 Task: Look for space in Kuang, Malaysia from 8th June, 2023 to 16th June, 2023 for 2 adults in price range Rs.10000 to Rs.15000. Place can be entire place with 1  bedroom having 1 bed and 1 bathroom. Property type can be house, flat, guest house, hotel. Amenities needed are: wifi. Booking option can be shelf check-in. Required host language is English.
Action: Mouse moved to (511, 132)
Screenshot: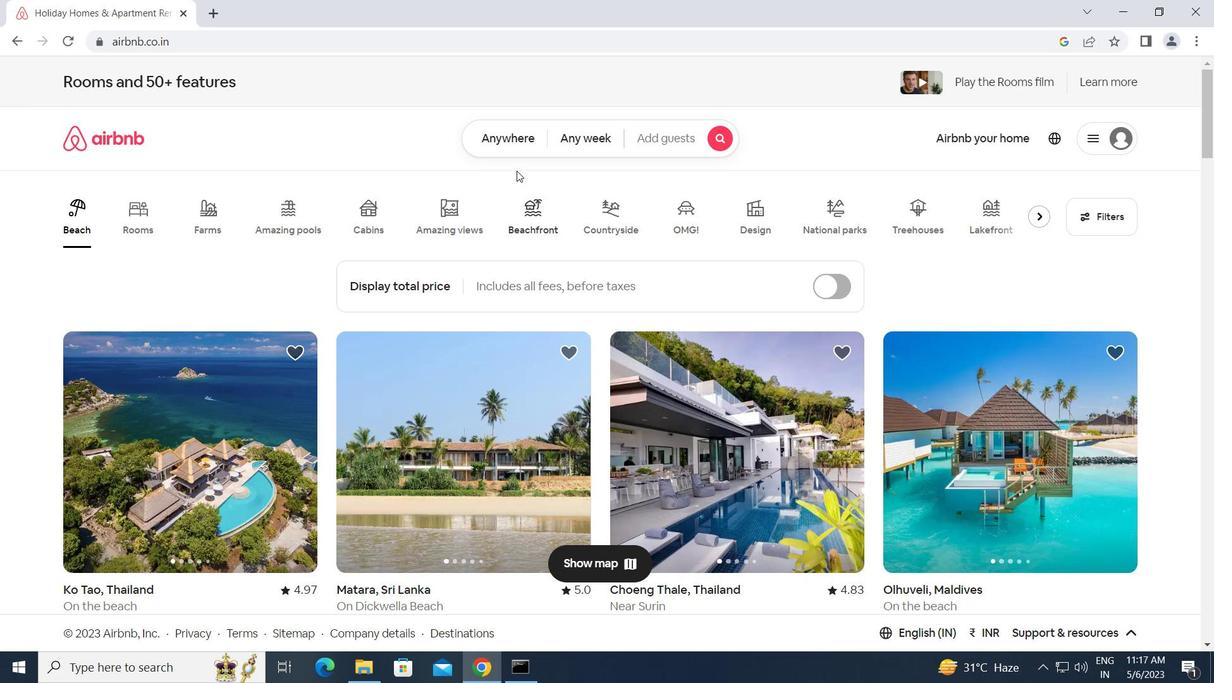 
Action: Mouse pressed left at (511, 132)
Screenshot: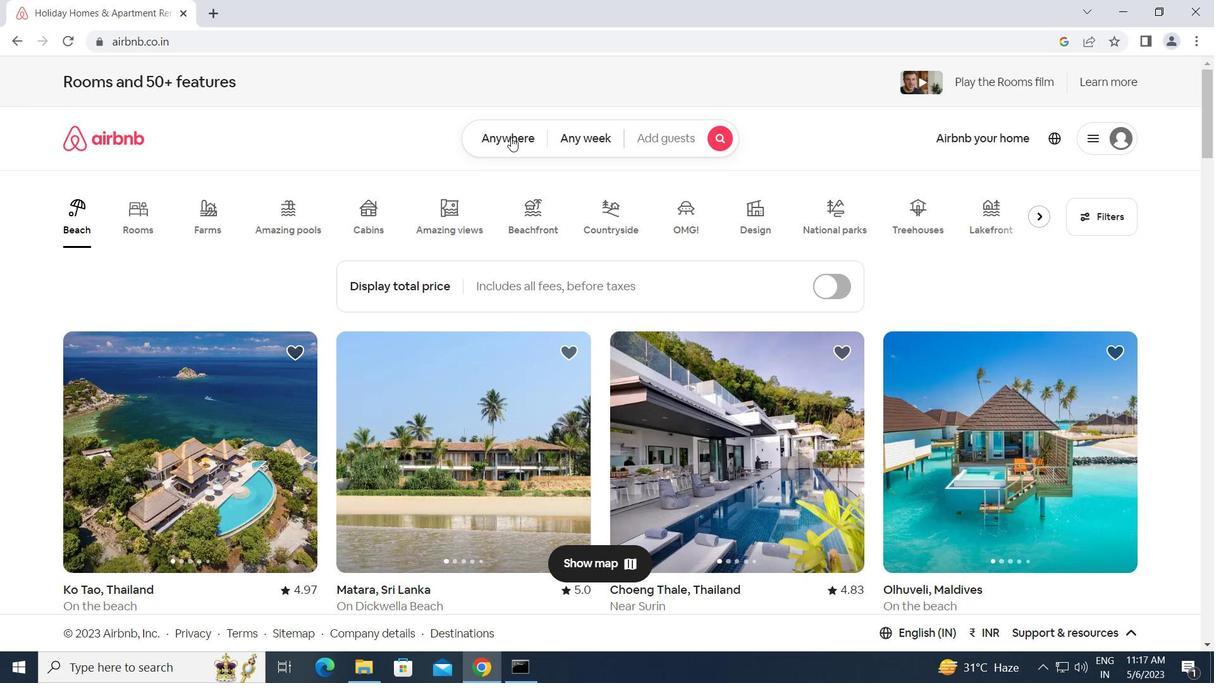
Action: Mouse moved to (432, 188)
Screenshot: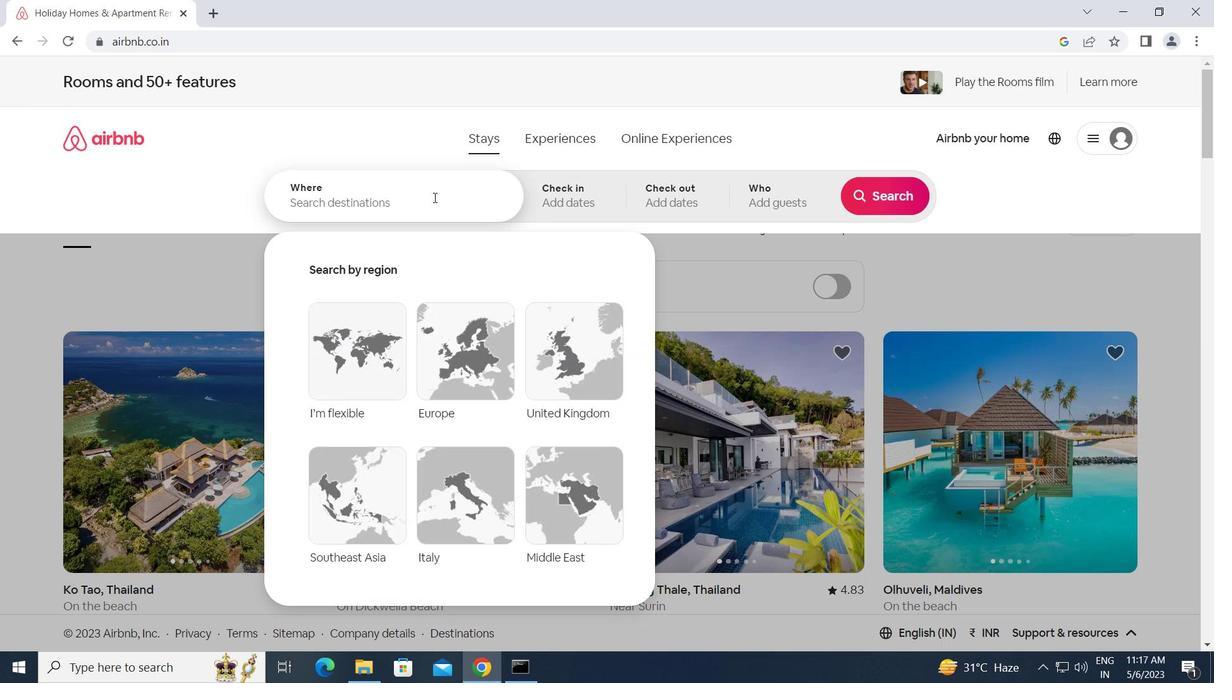
Action: Mouse pressed left at (432, 188)
Screenshot: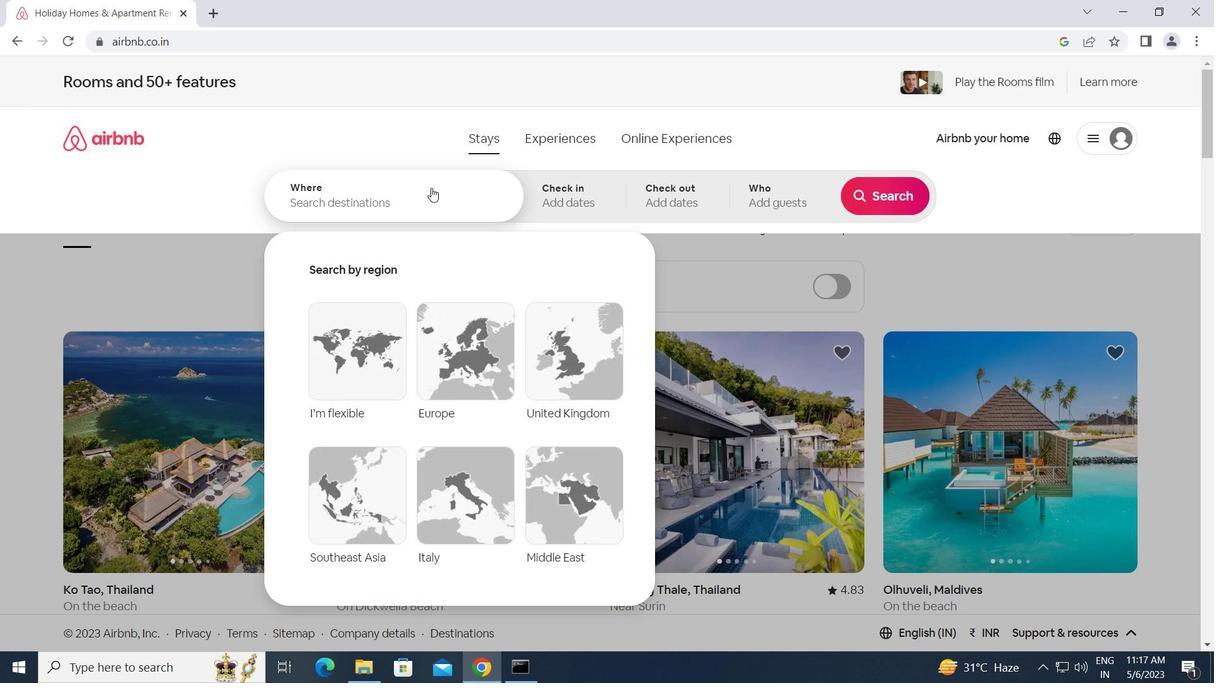 
Action: Key pressed k<Key.caps_lock>uang,<Key.space><Key.caps_lock>m<Key.caps_lock>alaysia<Key.enter>
Screenshot: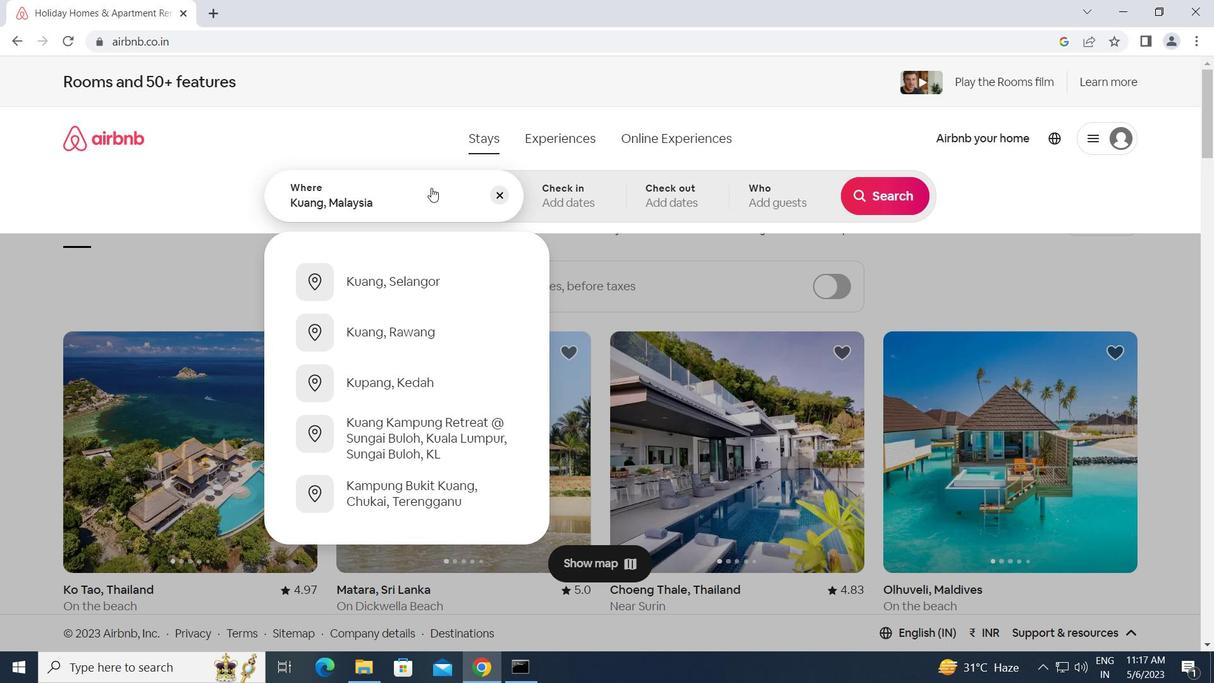 
Action: Mouse moved to (792, 425)
Screenshot: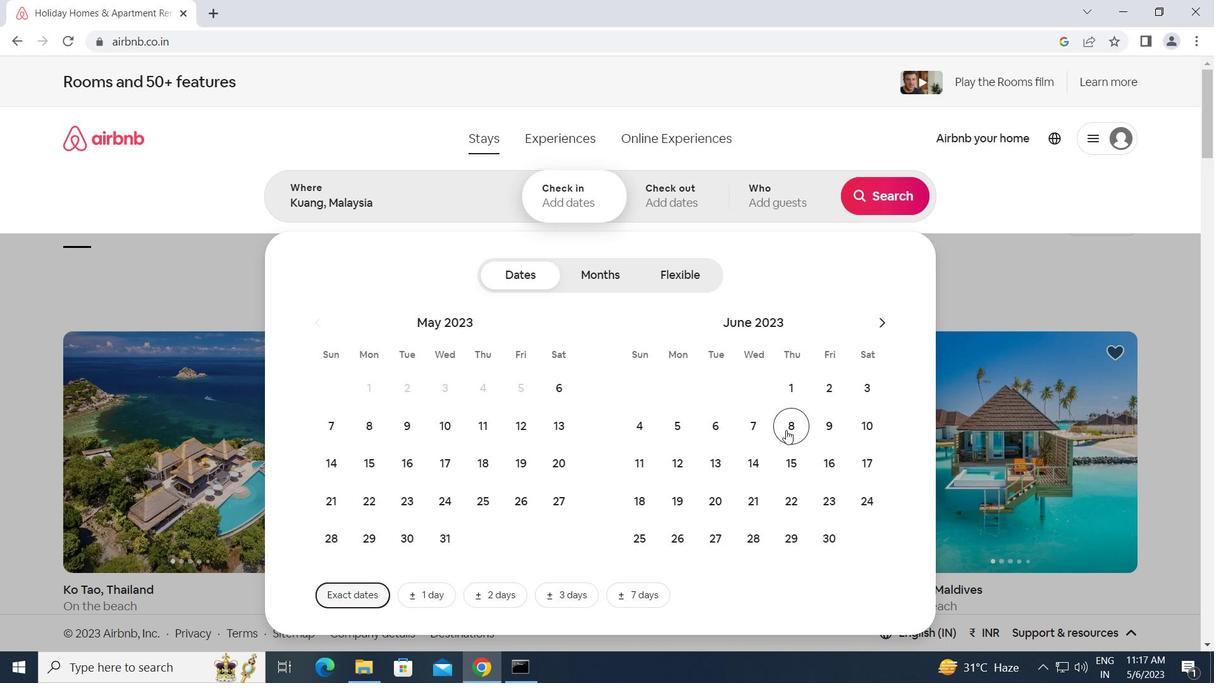 
Action: Mouse pressed left at (792, 425)
Screenshot: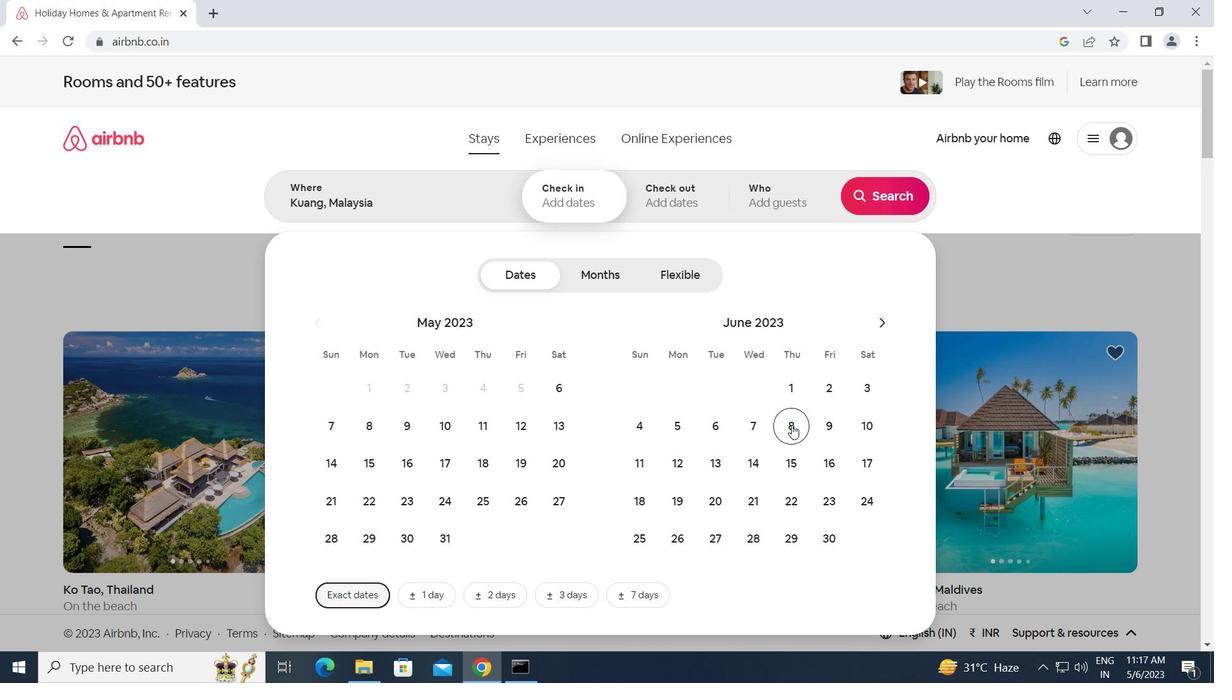 
Action: Mouse moved to (827, 463)
Screenshot: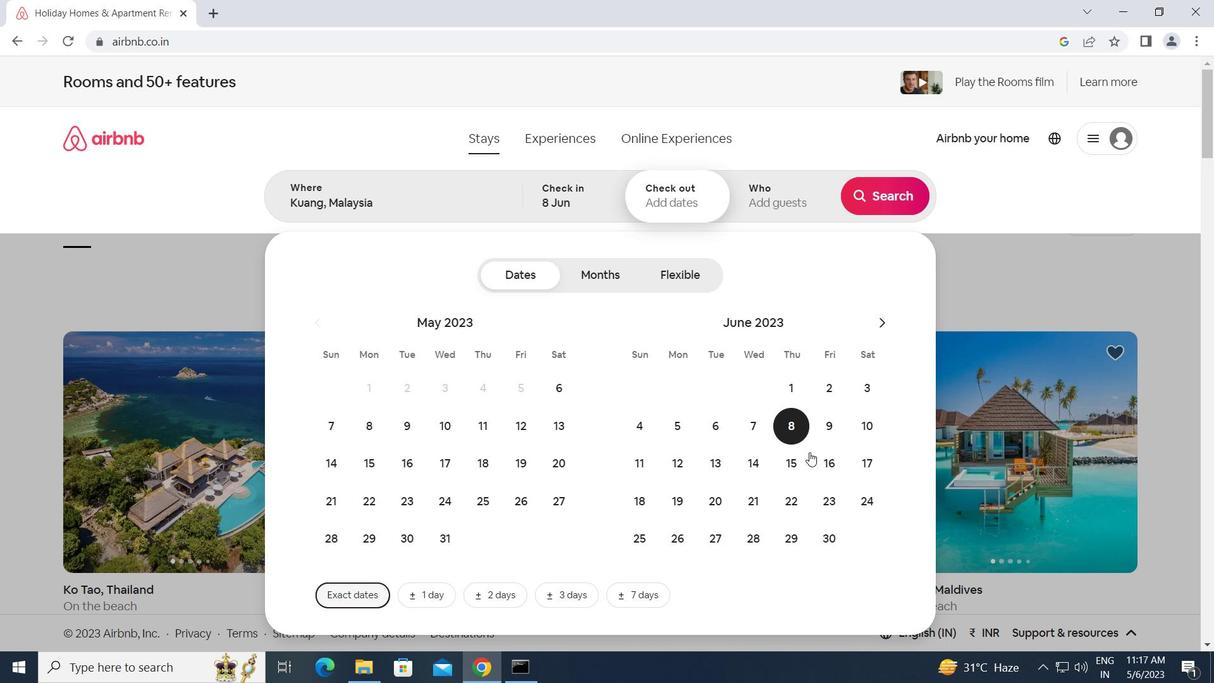 
Action: Mouse pressed left at (827, 463)
Screenshot: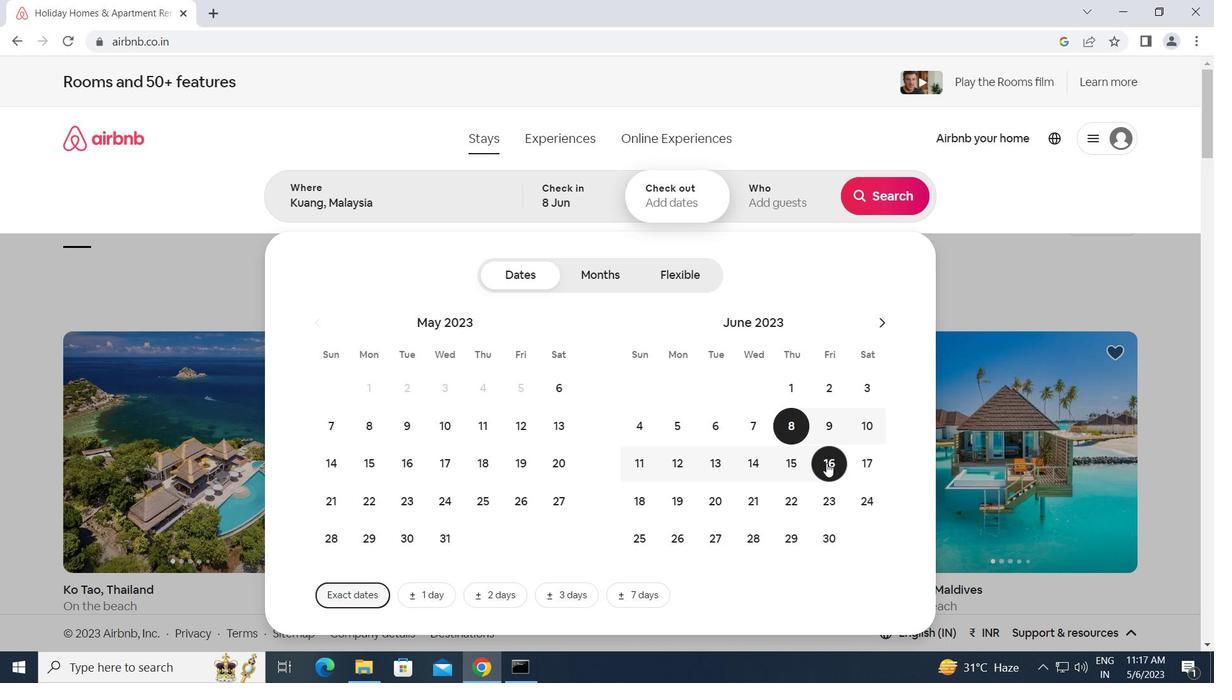 
Action: Mouse moved to (754, 199)
Screenshot: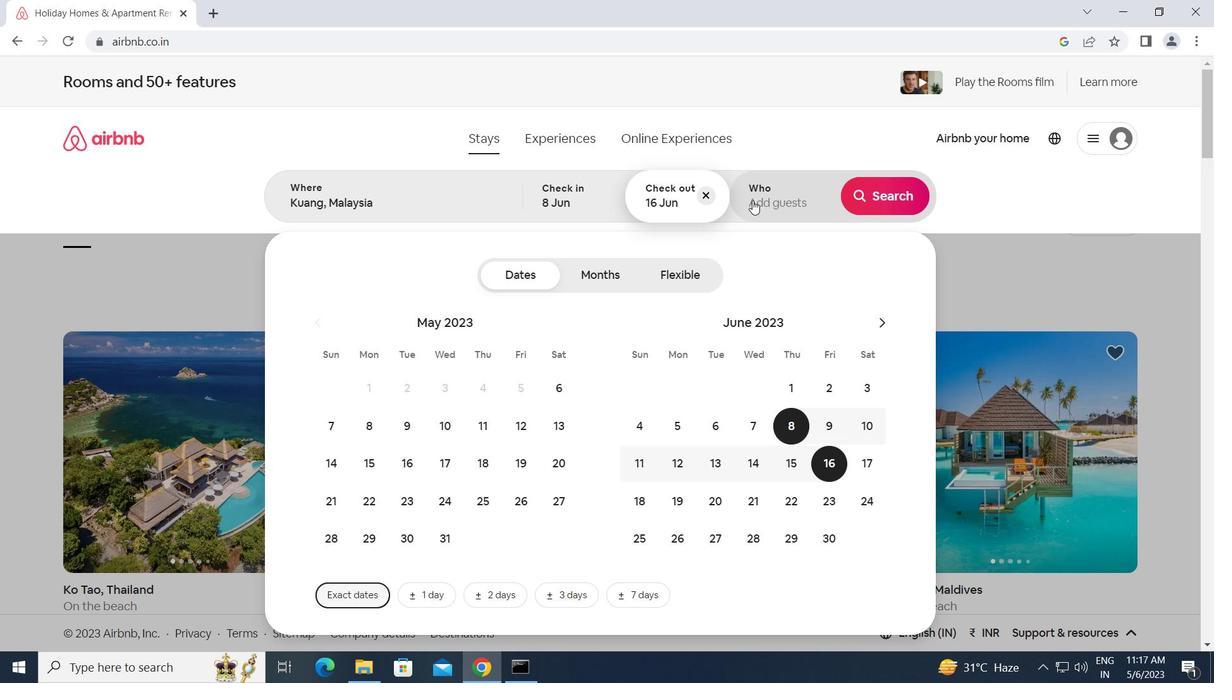 
Action: Mouse pressed left at (754, 199)
Screenshot: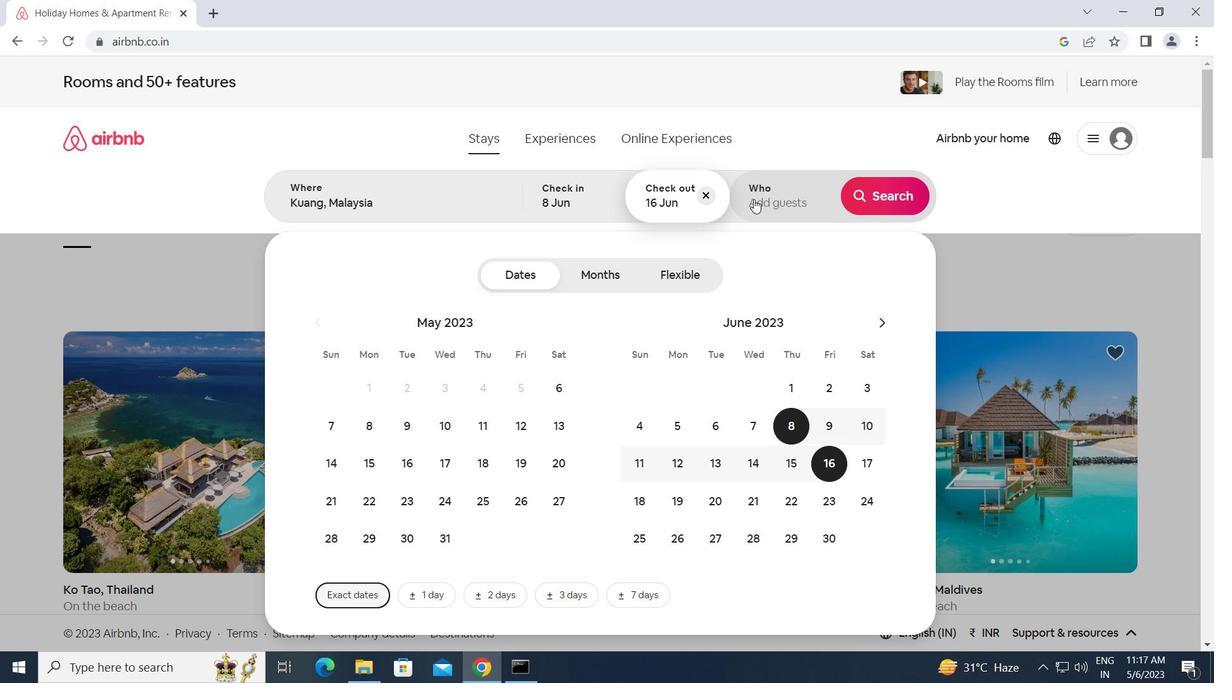 
Action: Mouse moved to (893, 277)
Screenshot: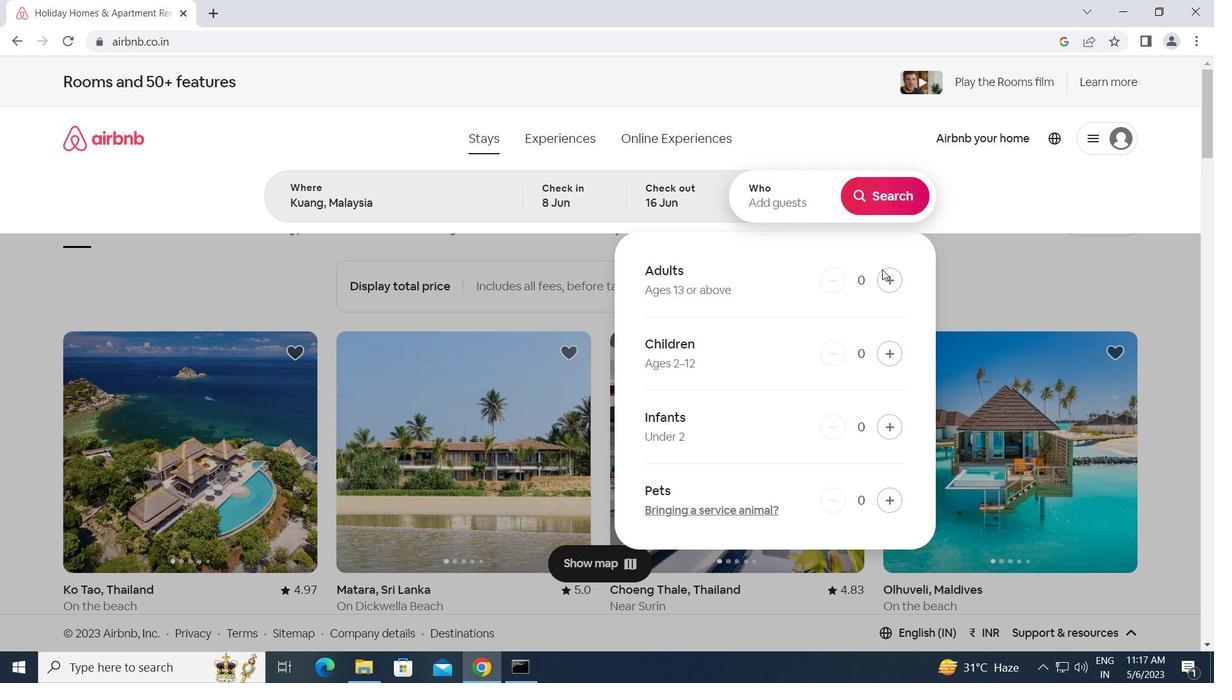 
Action: Mouse pressed left at (893, 277)
Screenshot: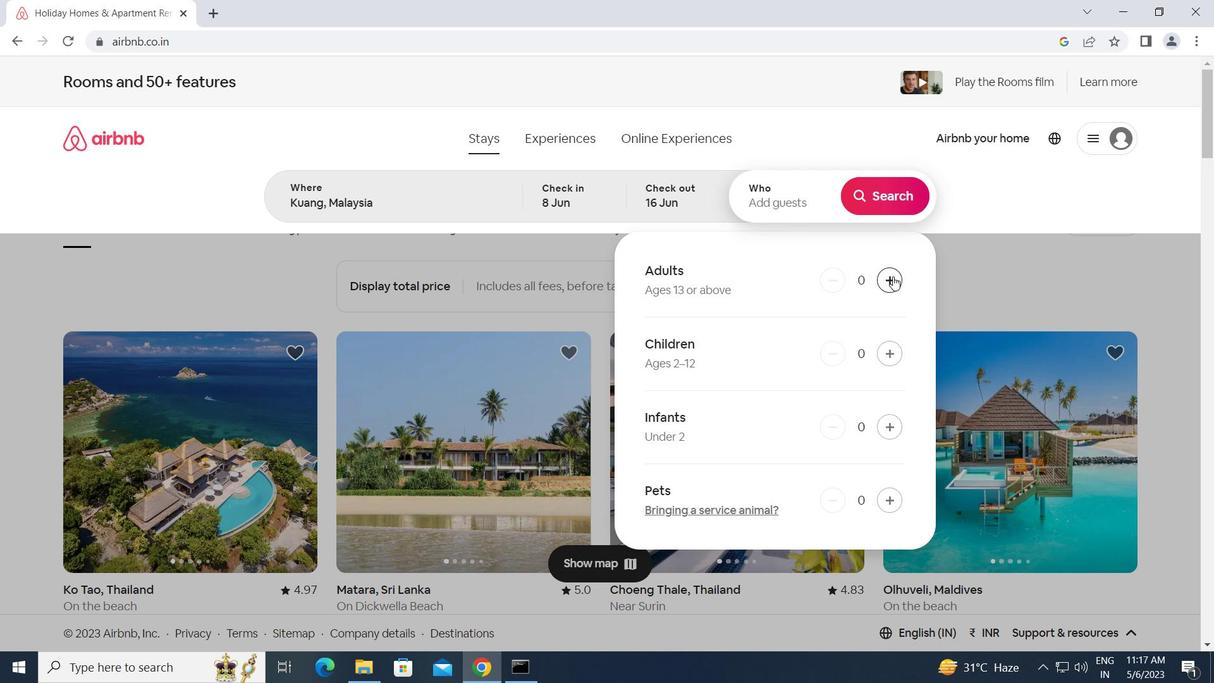 
Action: Mouse moved to (893, 277)
Screenshot: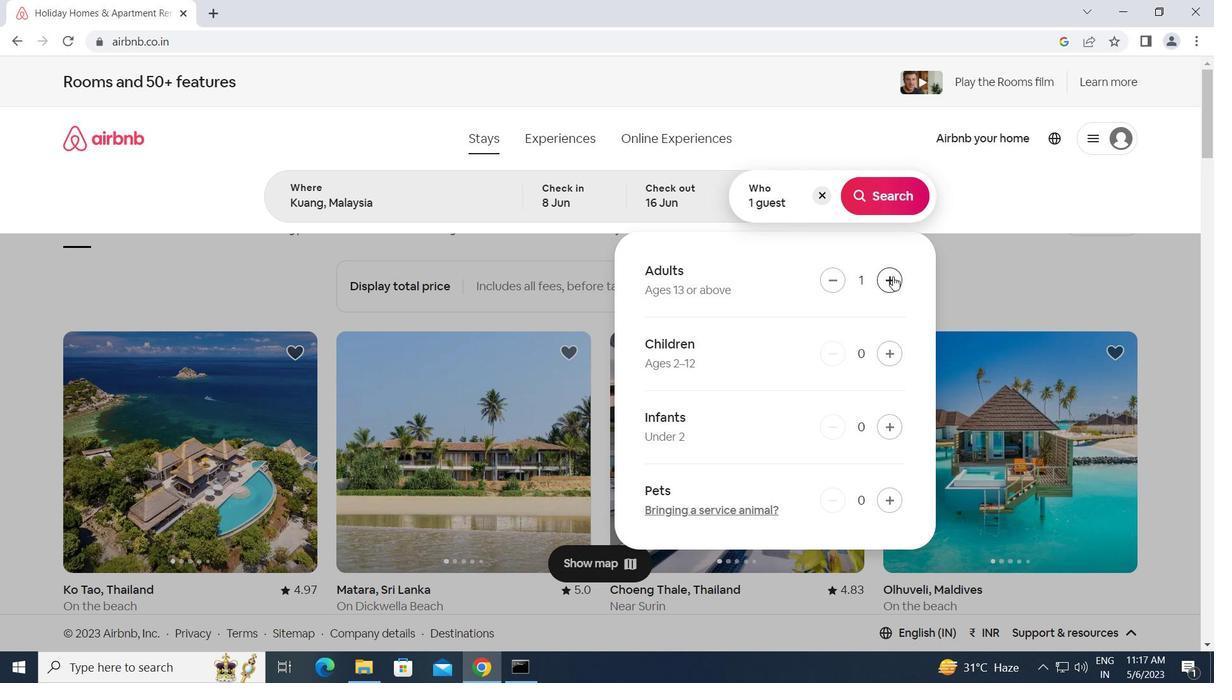 
Action: Mouse pressed left at (893, 277)
Screenshot: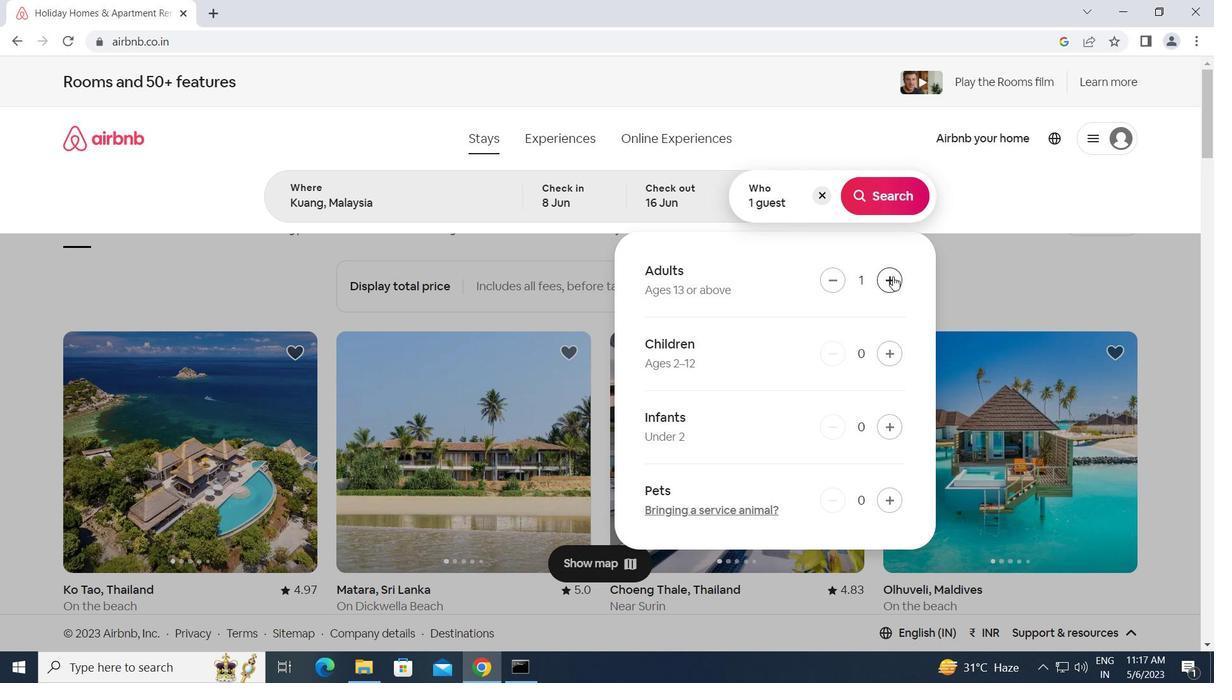
Action: Mouse moved to (881, 189)
Screenshot: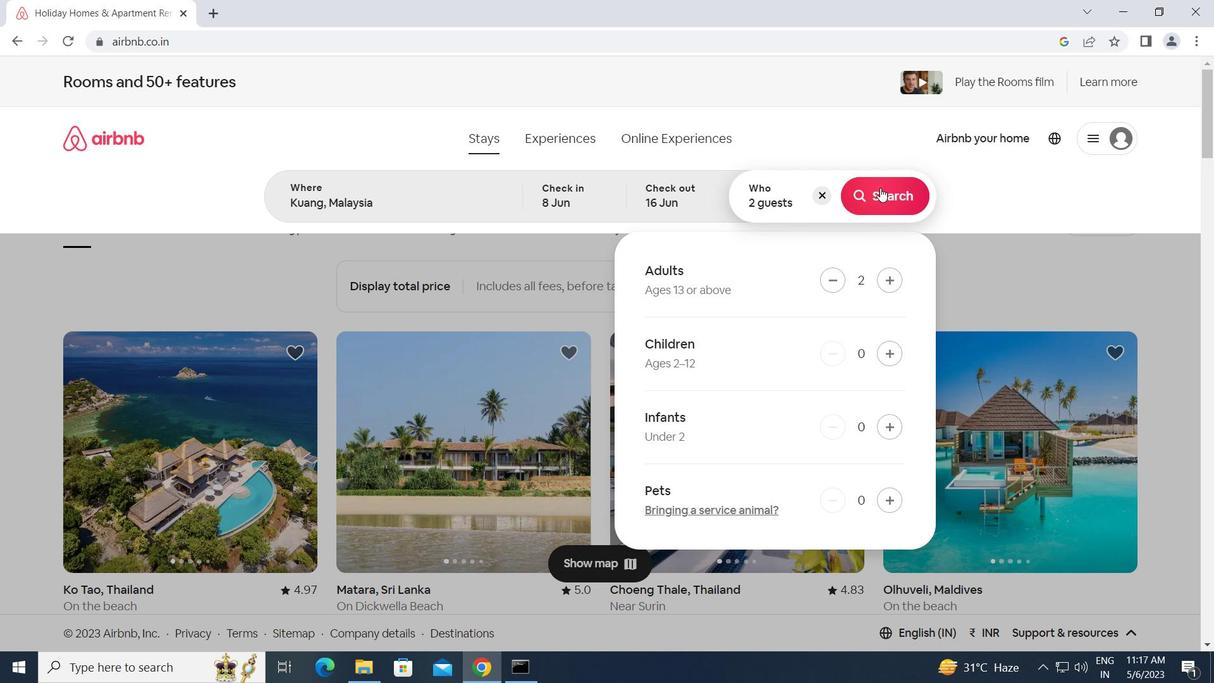 
Action: Mouse pressed left at (881, 189)
Screenshot: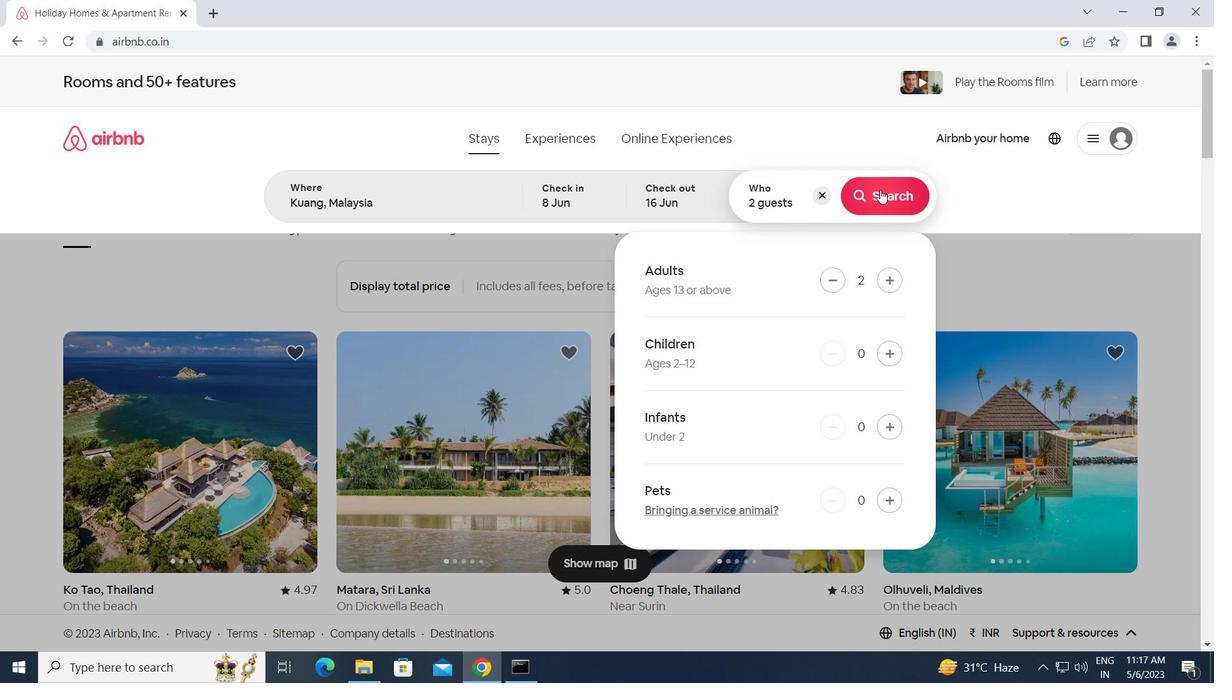 
Action: Mouse moved to (1161, 150)
Screenshot: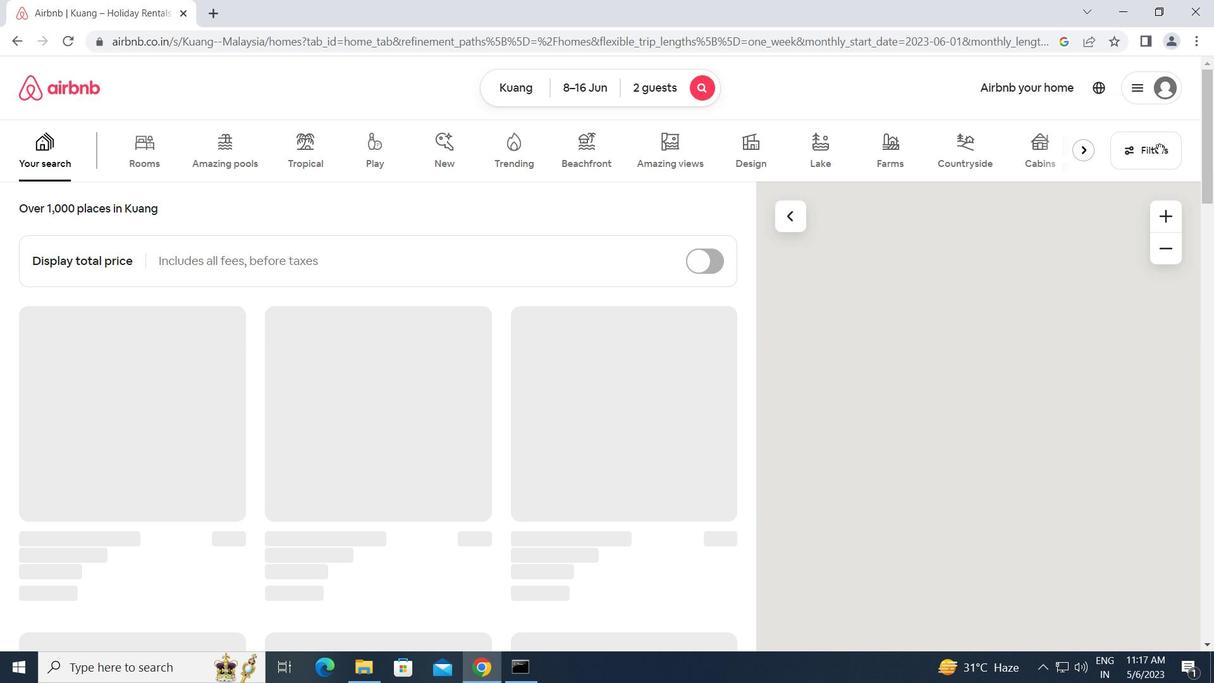 
Action: Mouse pressed left at (1161, 150)
Screenshot: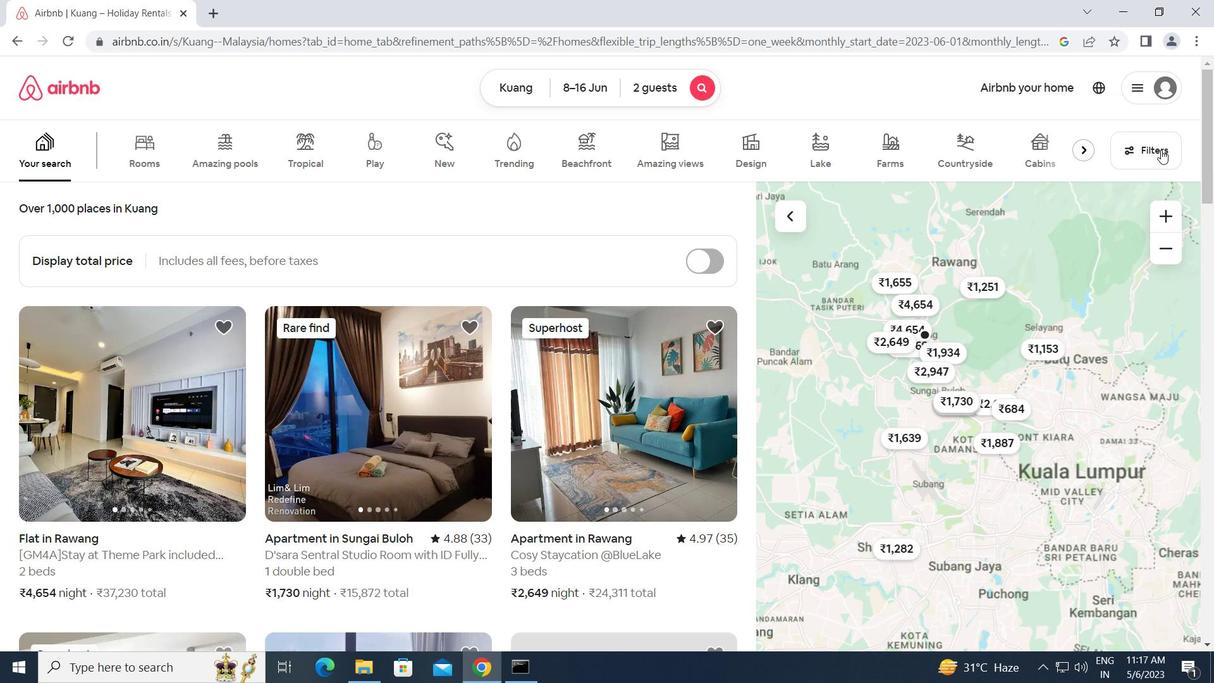 
Action: Mouse moved to (398, 522)
Screenshot: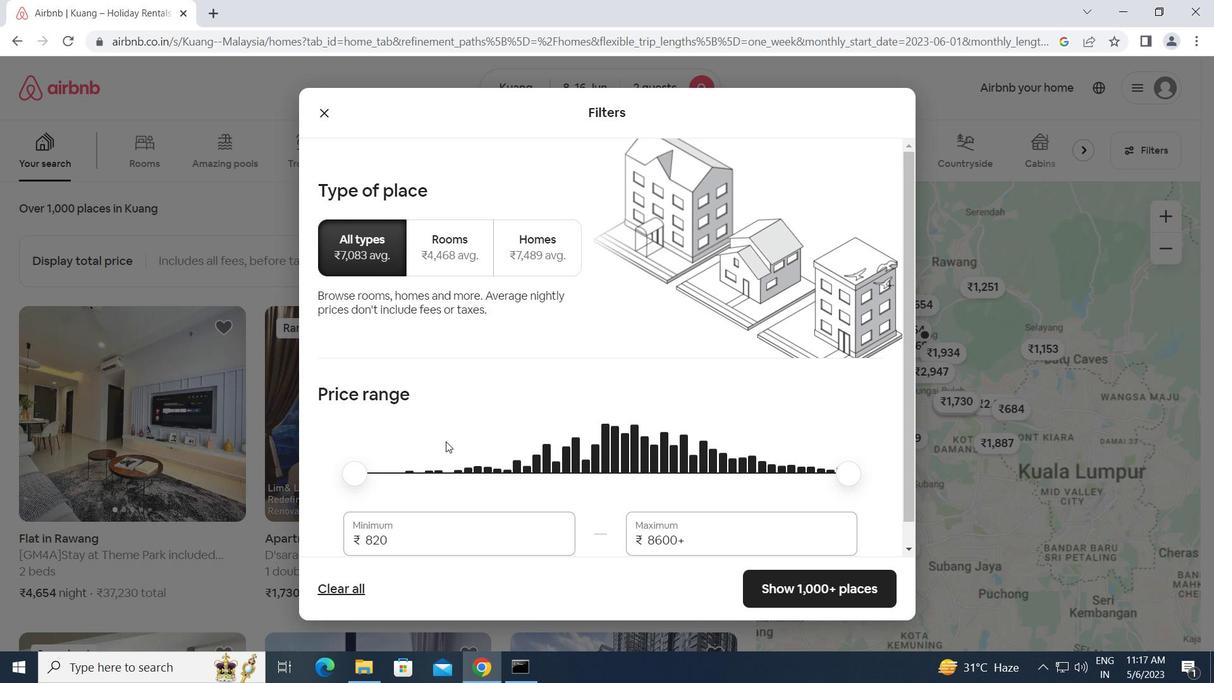 
Action: Mouse scrolled (398, 522) with delta (0, 0)
Screenshot: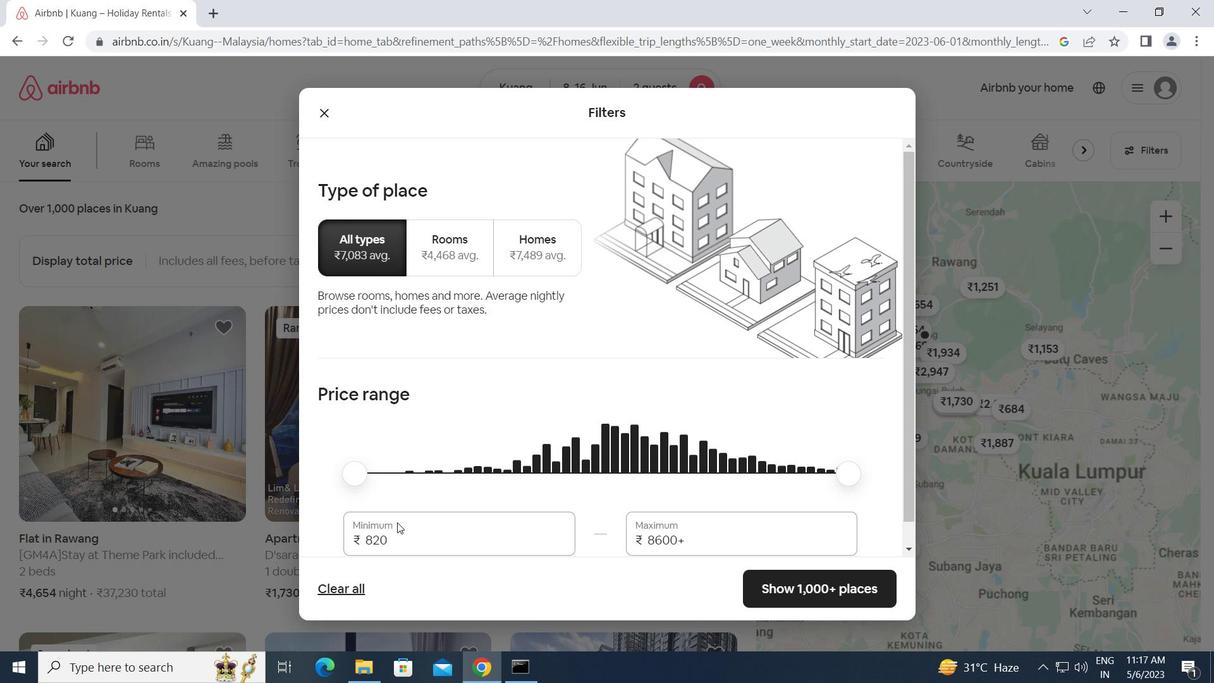 
Action: Mouse moved to (398, 522)
Screenshot: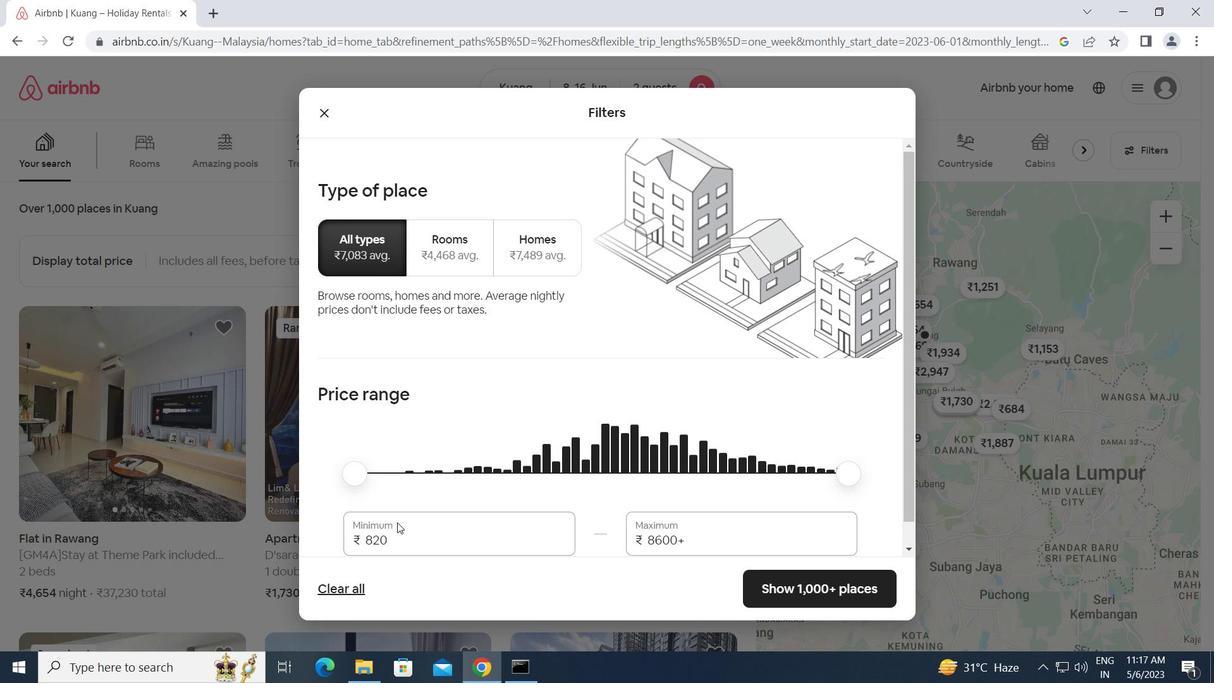 
Action: Mouse pressed left at (398, 522)
Screenshot: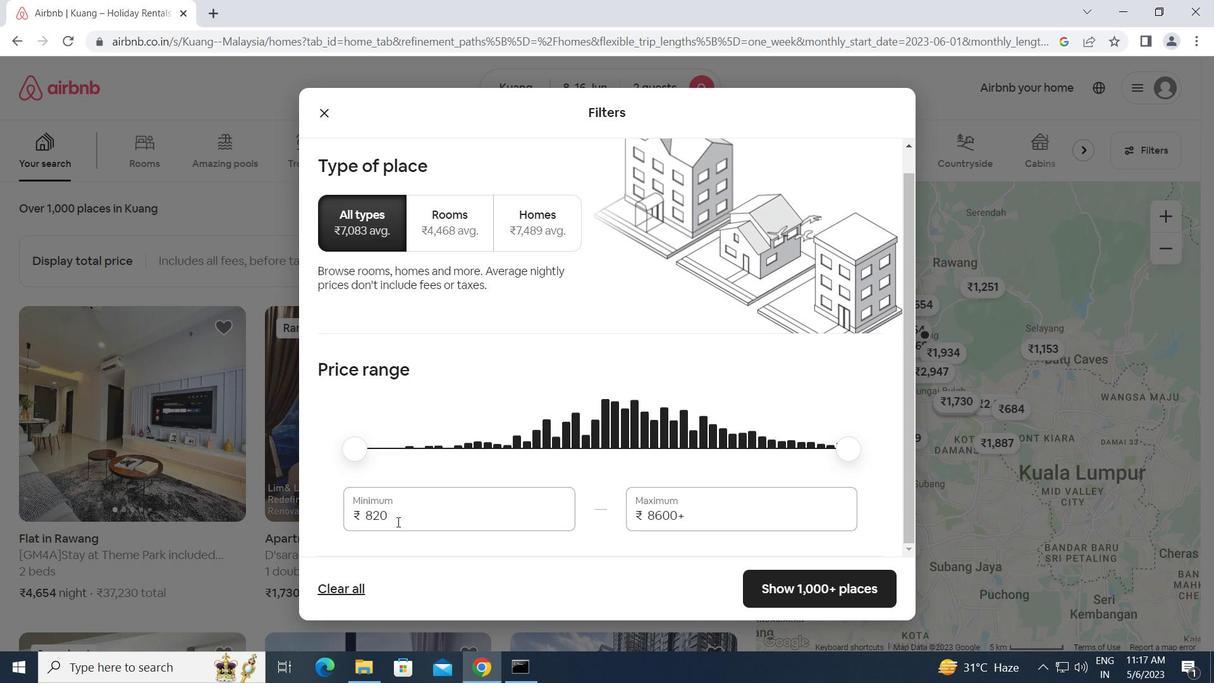 
Action: Mouse moved to (322, 515)
Screenshot: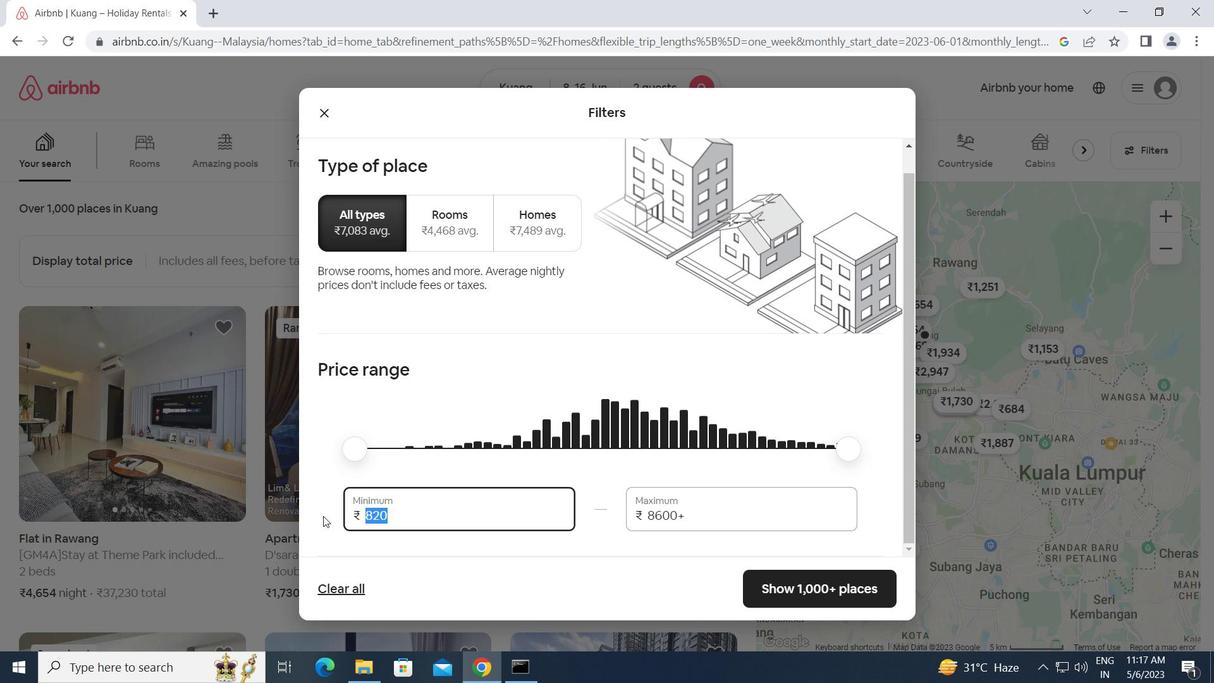 
Action: Key pressed 10000<Key.tab>1500
Screenshot: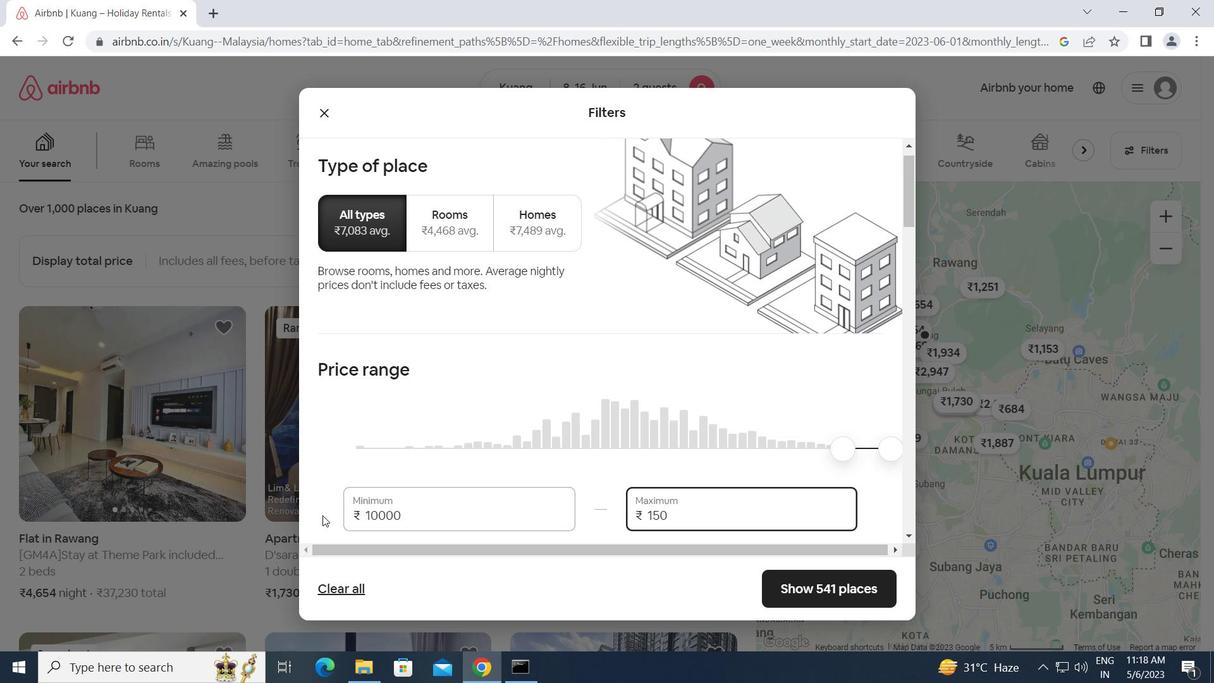 
Action: Mouse moved to (392, 513)
Screenshot: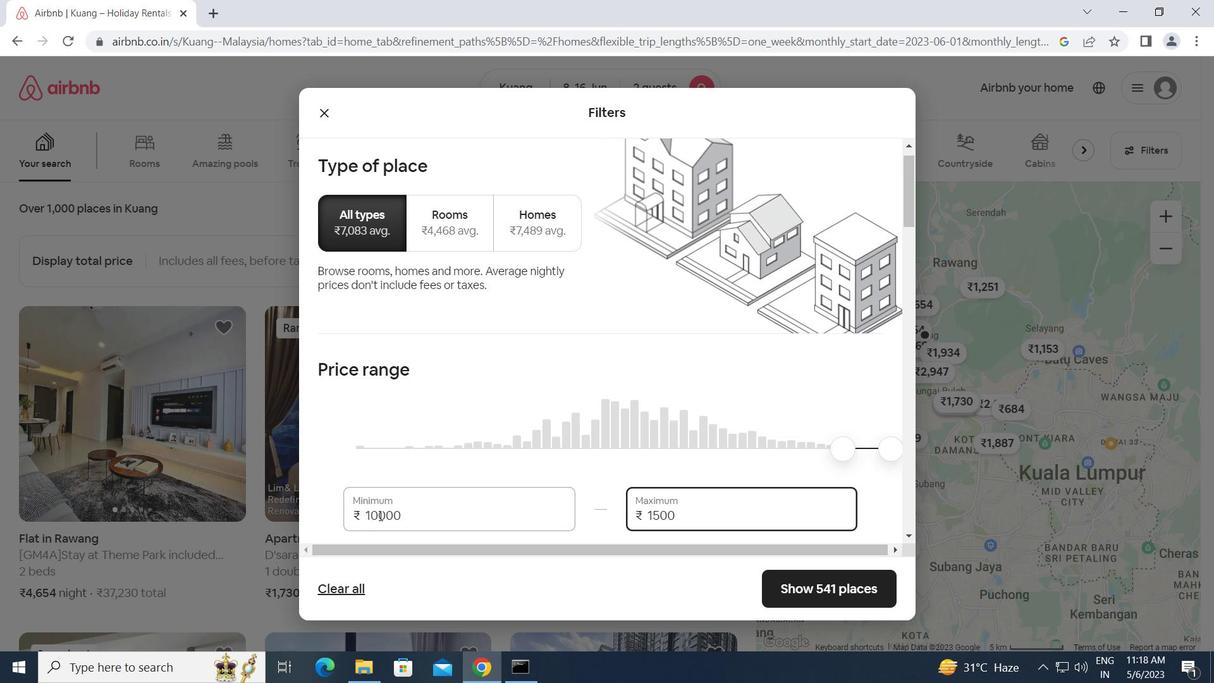 
Action: Key pressed 0
Screenshot: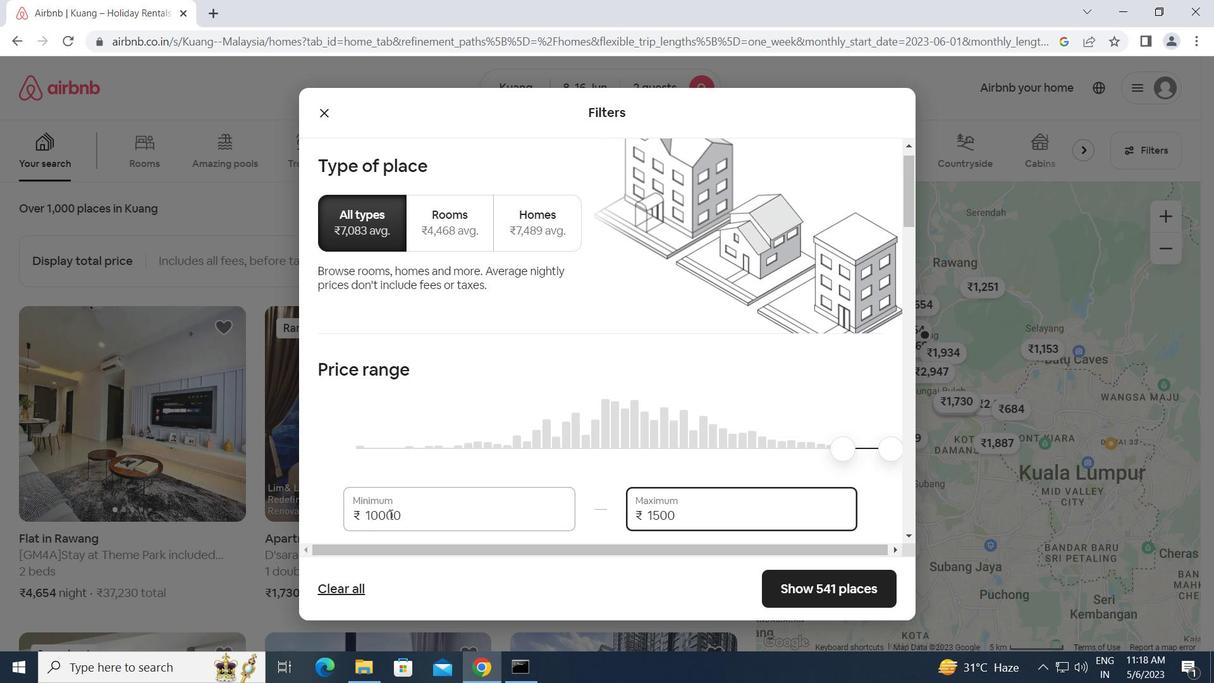 
Action: Mouse moved to (446, 498)
Screenshot: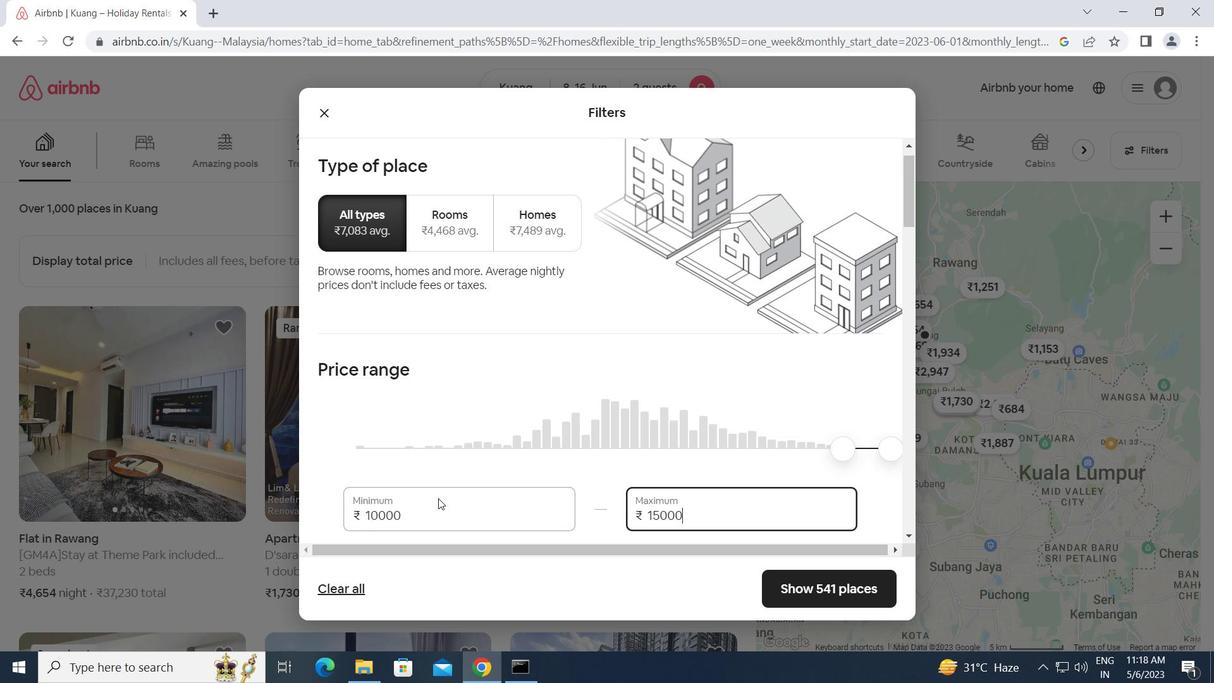 
Action: Mouse scrolled (446, 498) with delta (0, 0)
Screenshot: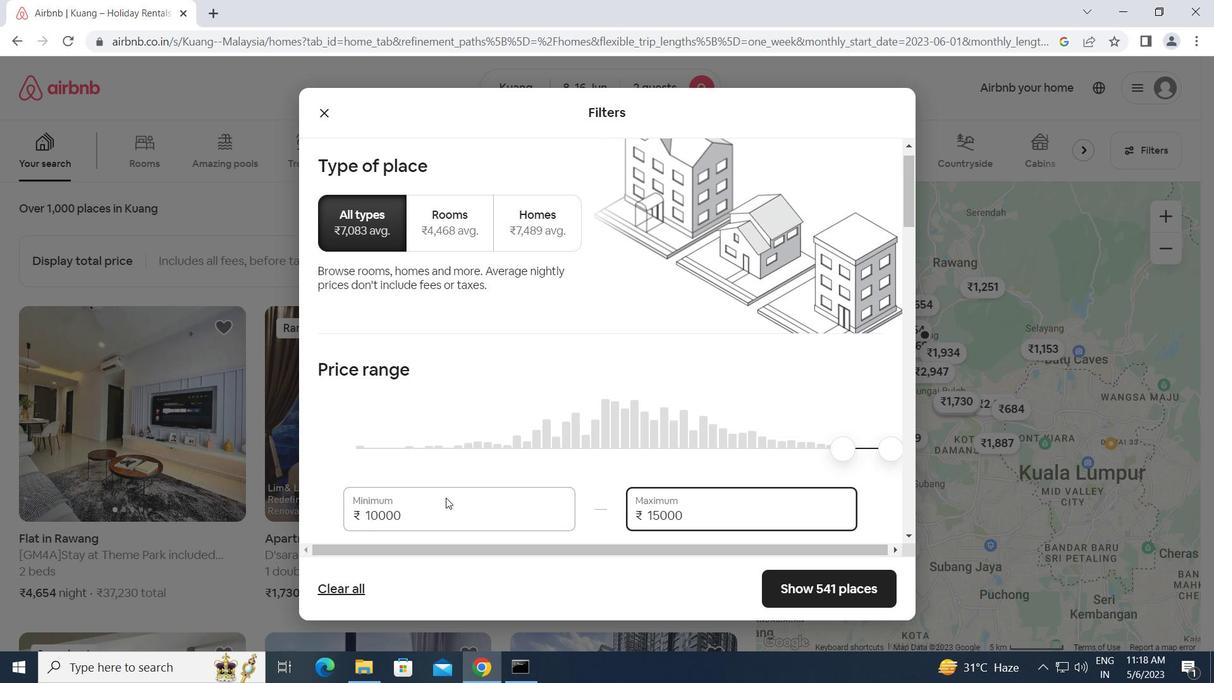 
Action: Mouse scrolled (446, 498) with delta (0, 0)
Screenshot: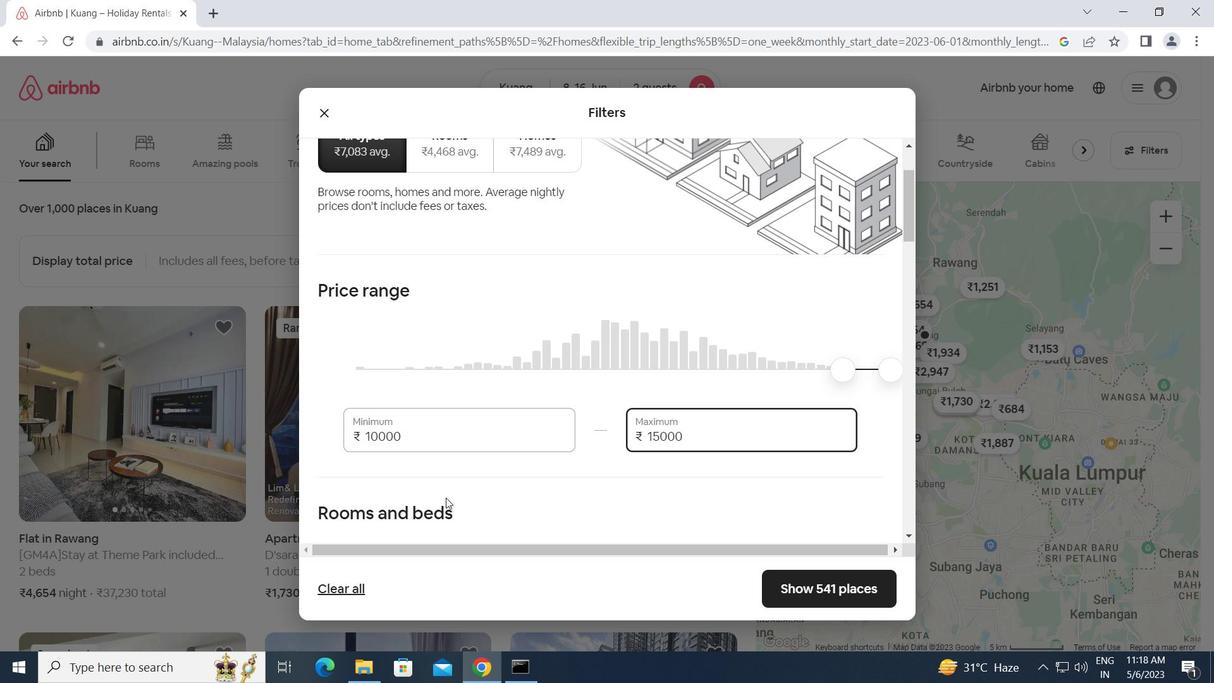 
Action: Mouse scrolled (446, 498) with delta (0, 0)
Screenshot: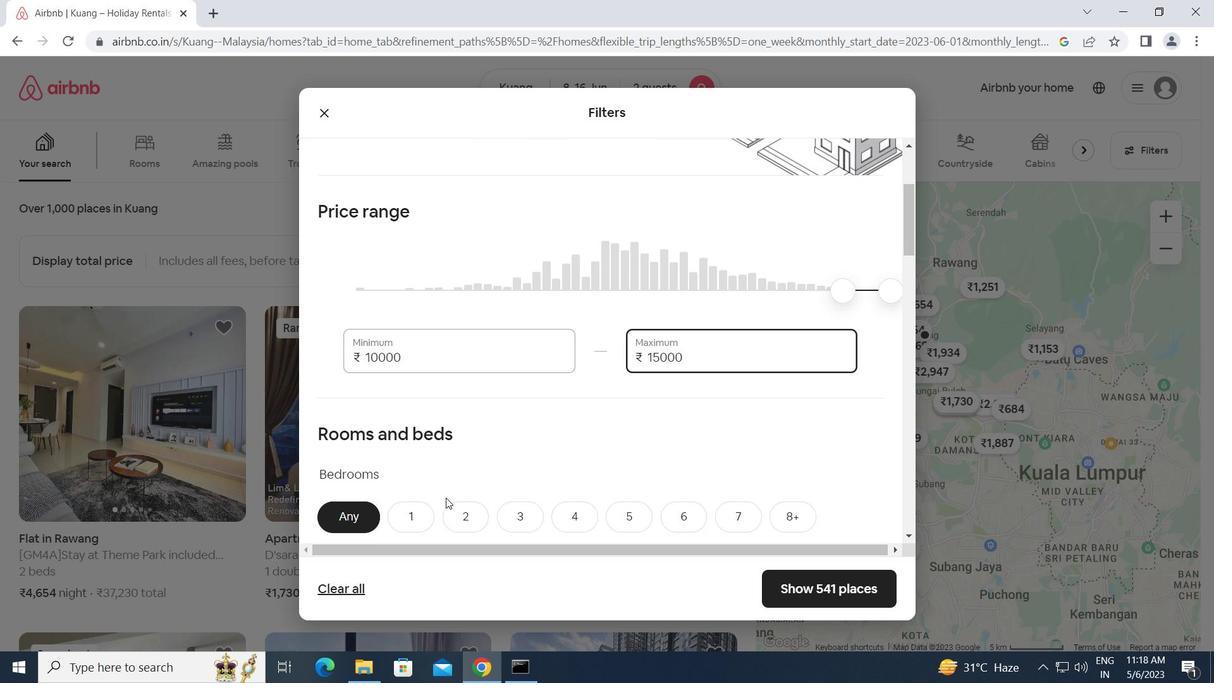 
Action: Mouse scrolled (446, 498) with delta (0, 0)
Screenshot: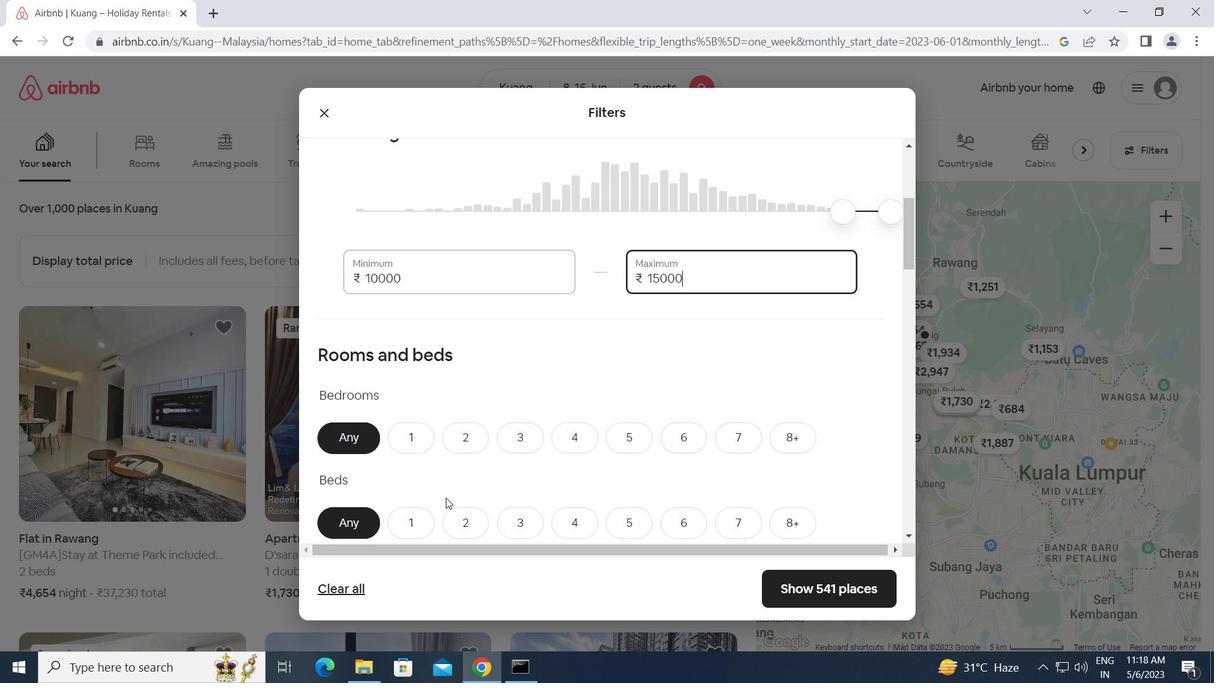
Action: Mouse moved to (410, 356)
Screenshot: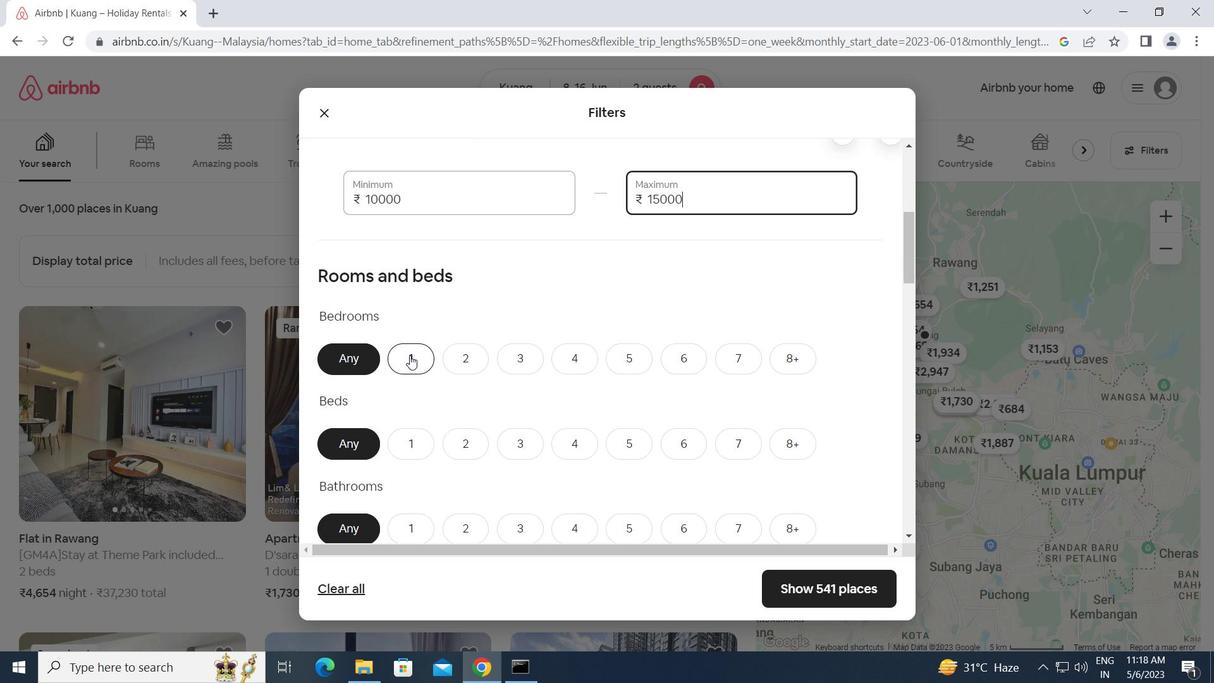 
Action: Mouse pressed left at (410, 356)
Screenshot: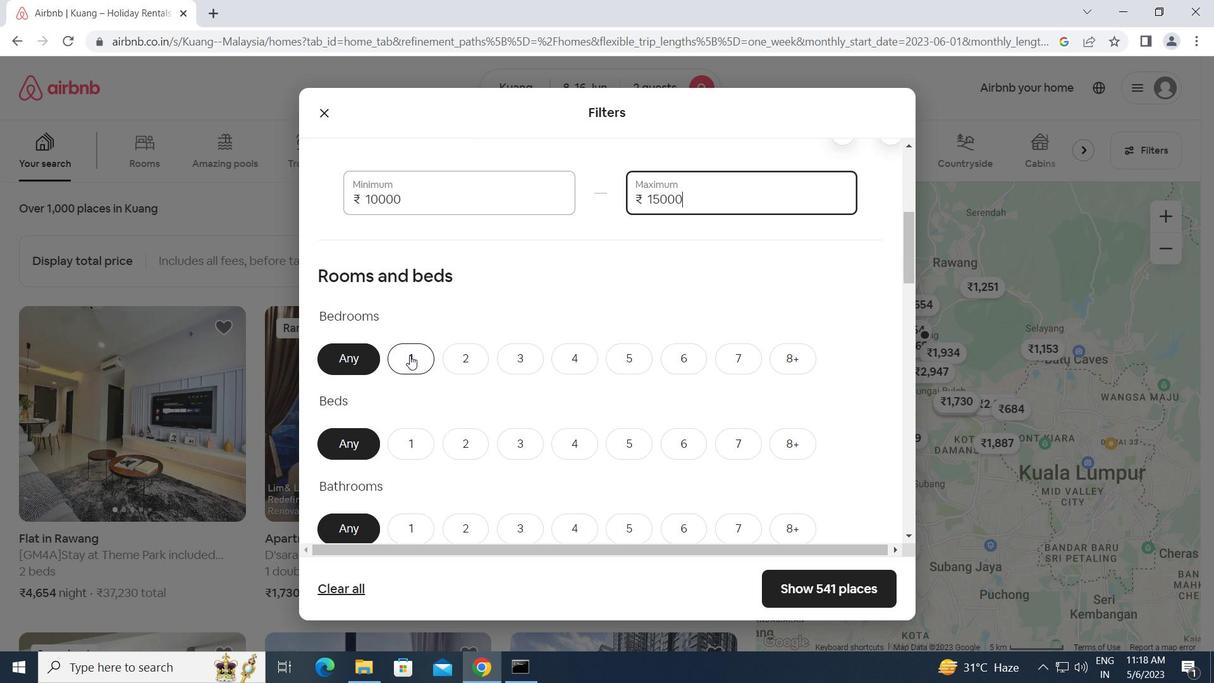 
Action: Mouse moved to (421, 446)
Screenshot: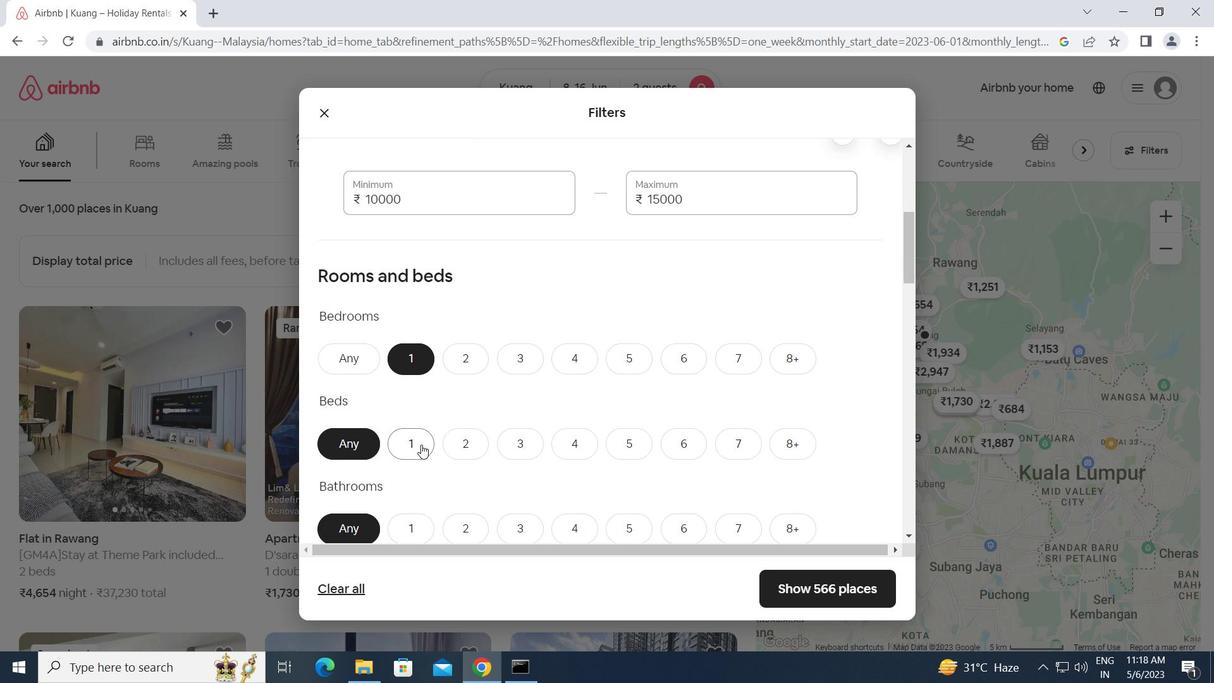 
Action: Mouse pressed left at (421, 446)
Screenshot: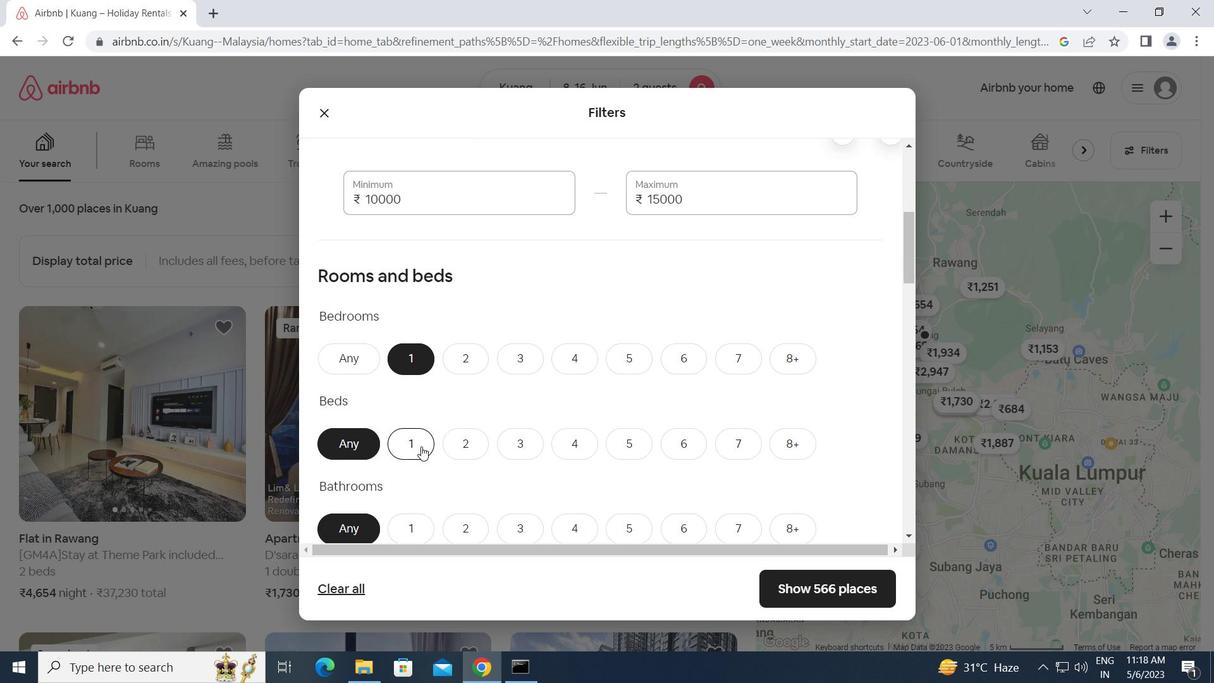 
Action: Mouse moved to (421, 452)
Screenshot: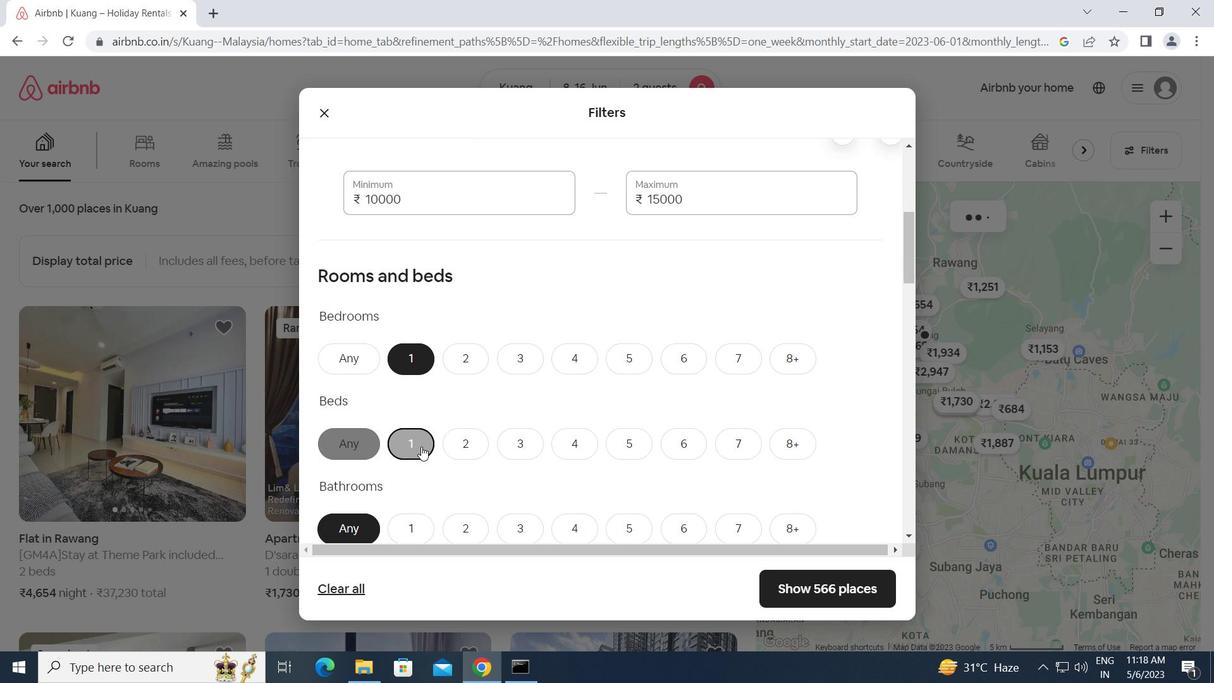
Action: Mouse scrolled (421, 451) with delta (0, 0)
Screenshot: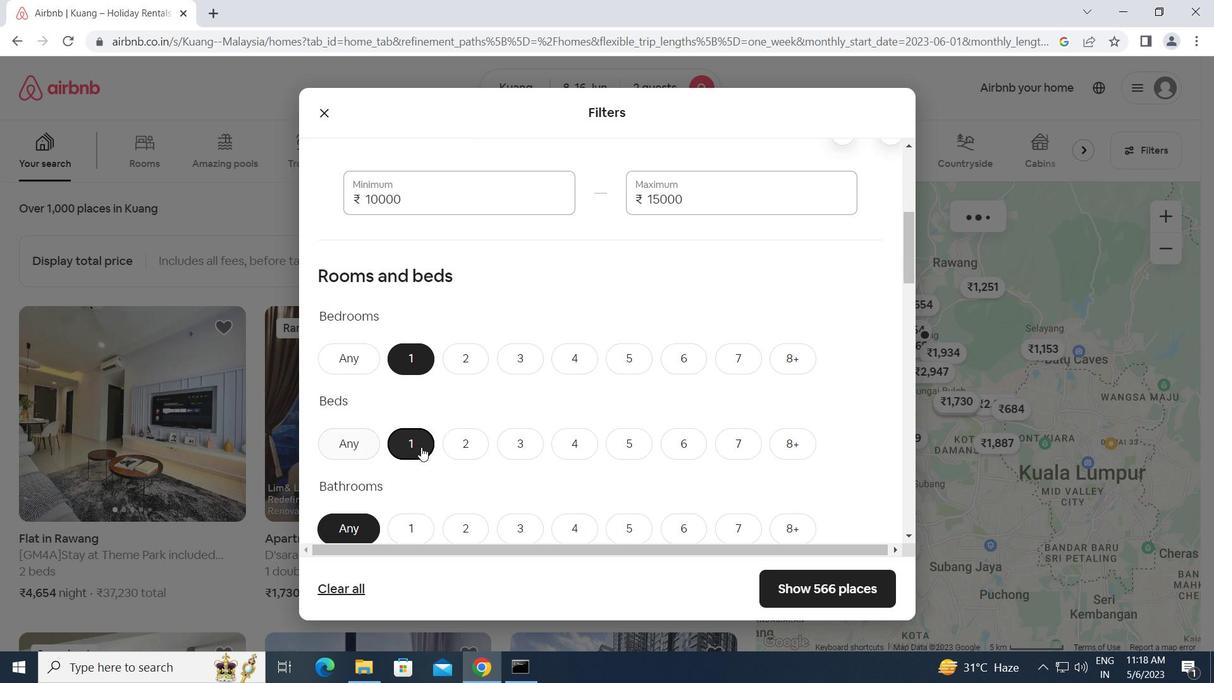 
Action: Mouse scrolled (421, 451) with delta (0, 0)
Screenshot: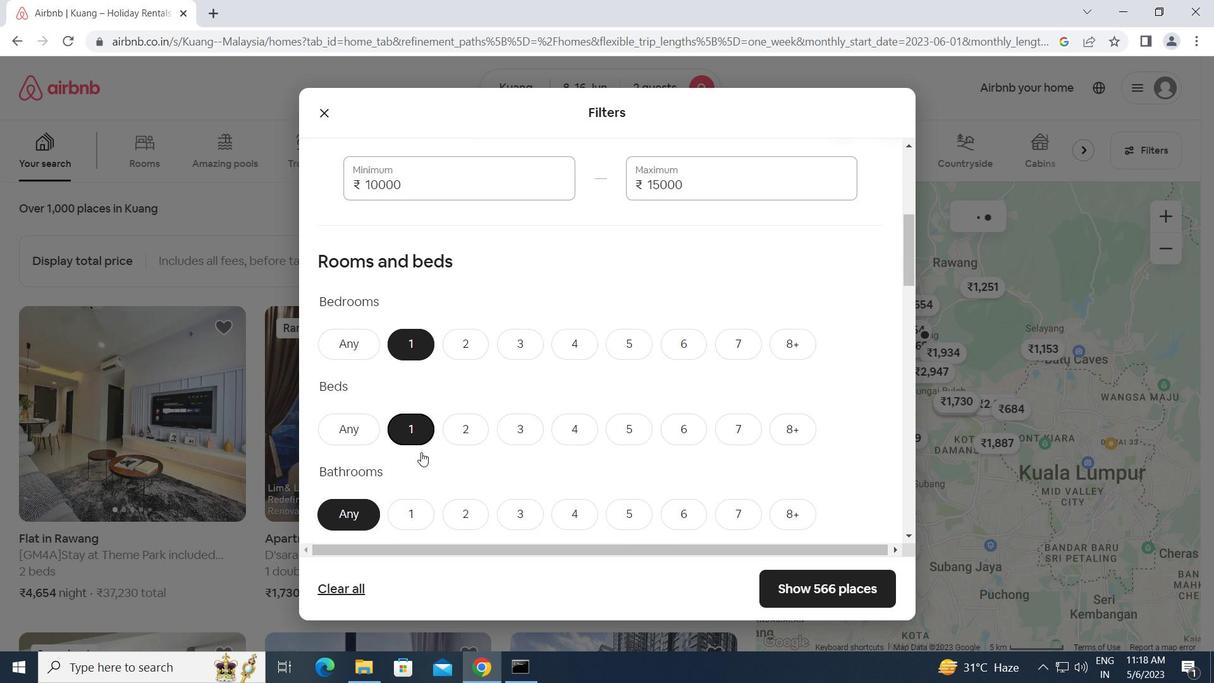
Action: Mouse moved to (411, 367)
Screenshot: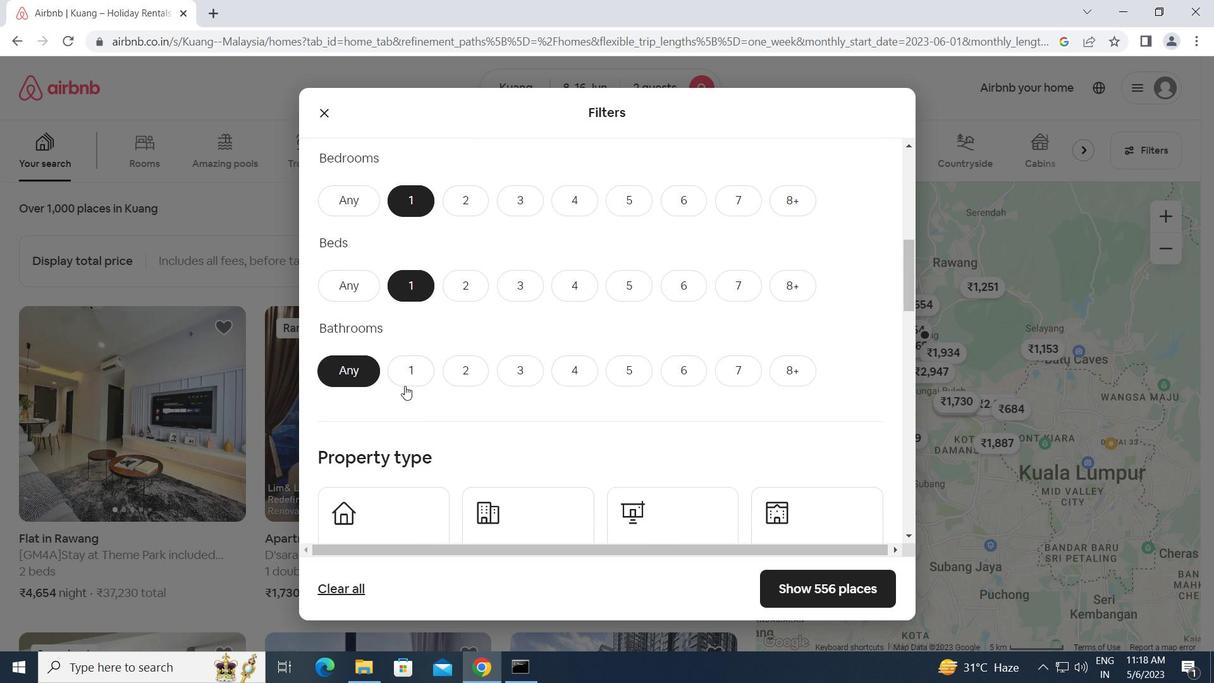 
Action: Mouse pressed left at (411, 367)
Screenshot: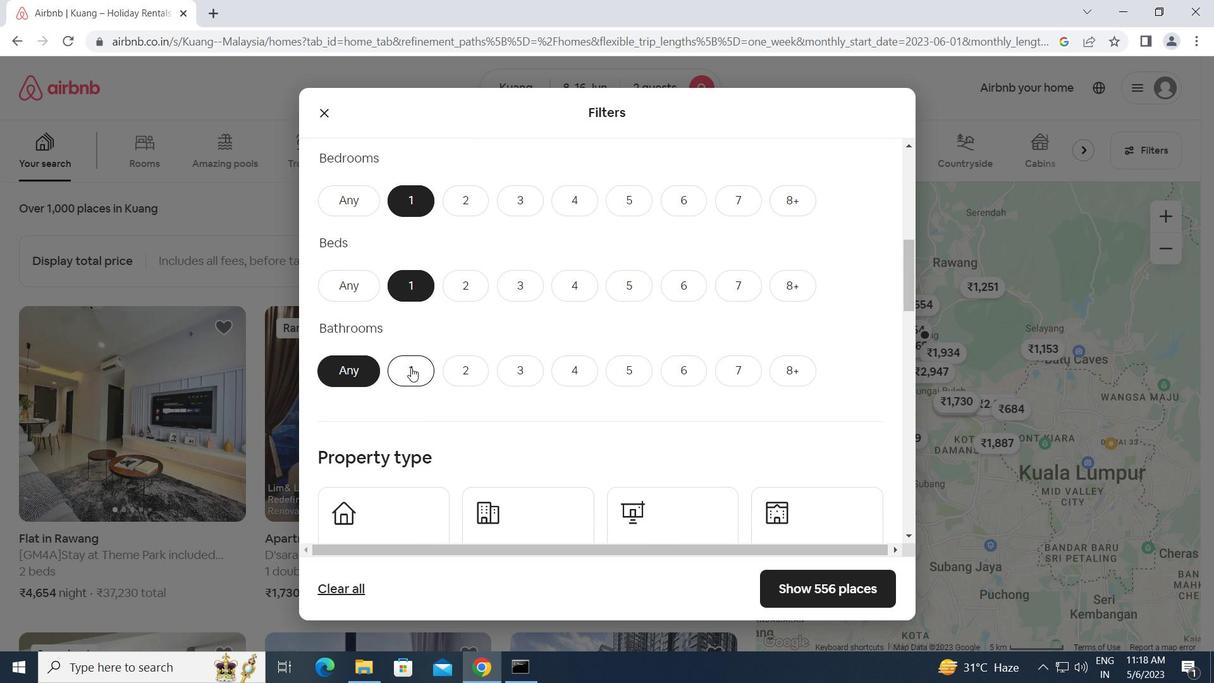 
Action: Mouse moved to (489, 403)
Screenshot: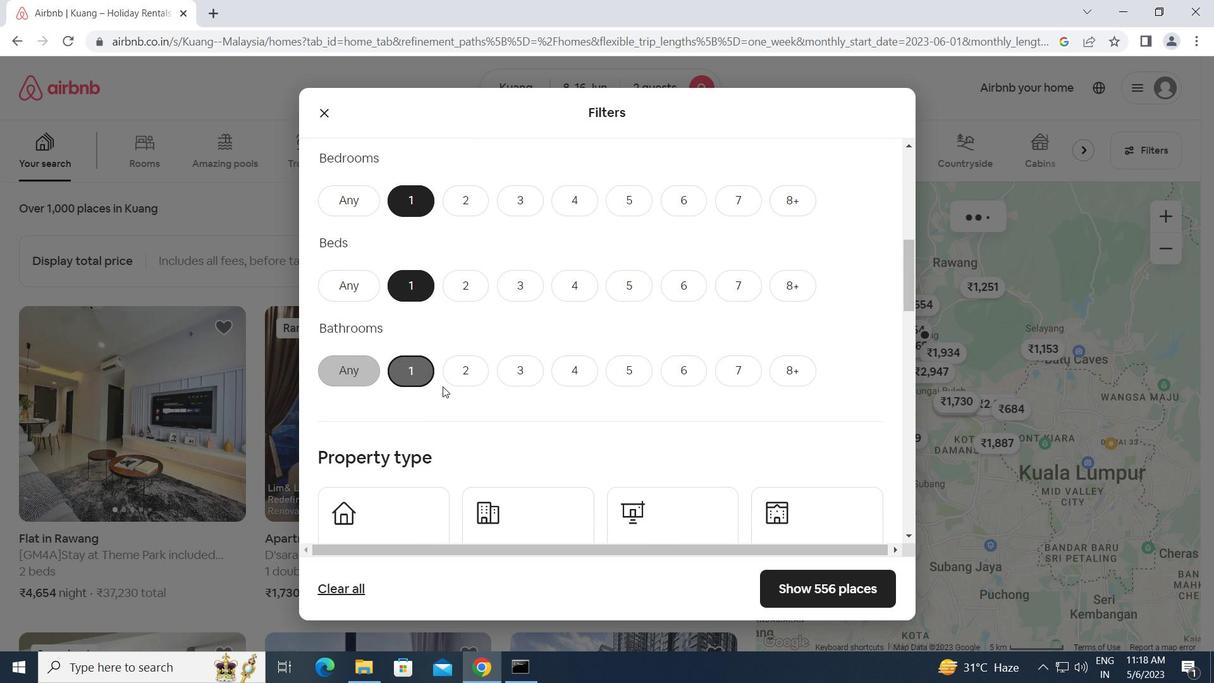 
Action: Mouse scrolled (489, 403) with delta (0, 0)
Screenshot: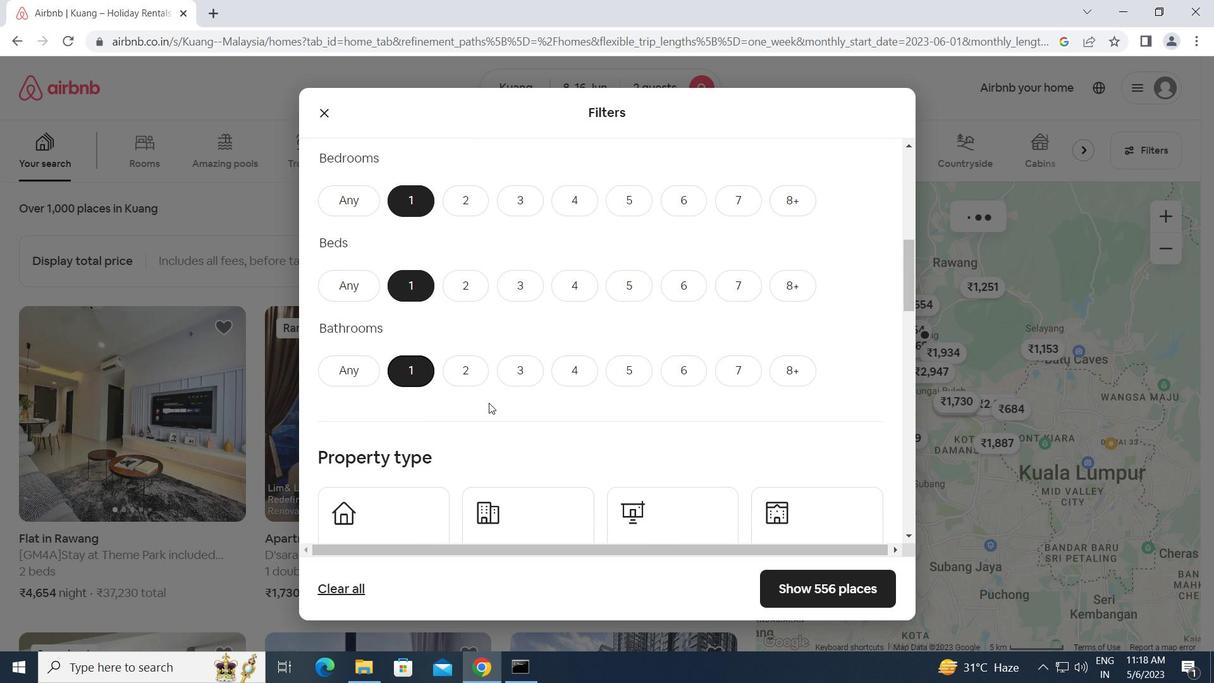 
Action: Mouse scrolled (489, 403) with delta (0, 0)
Screenshot: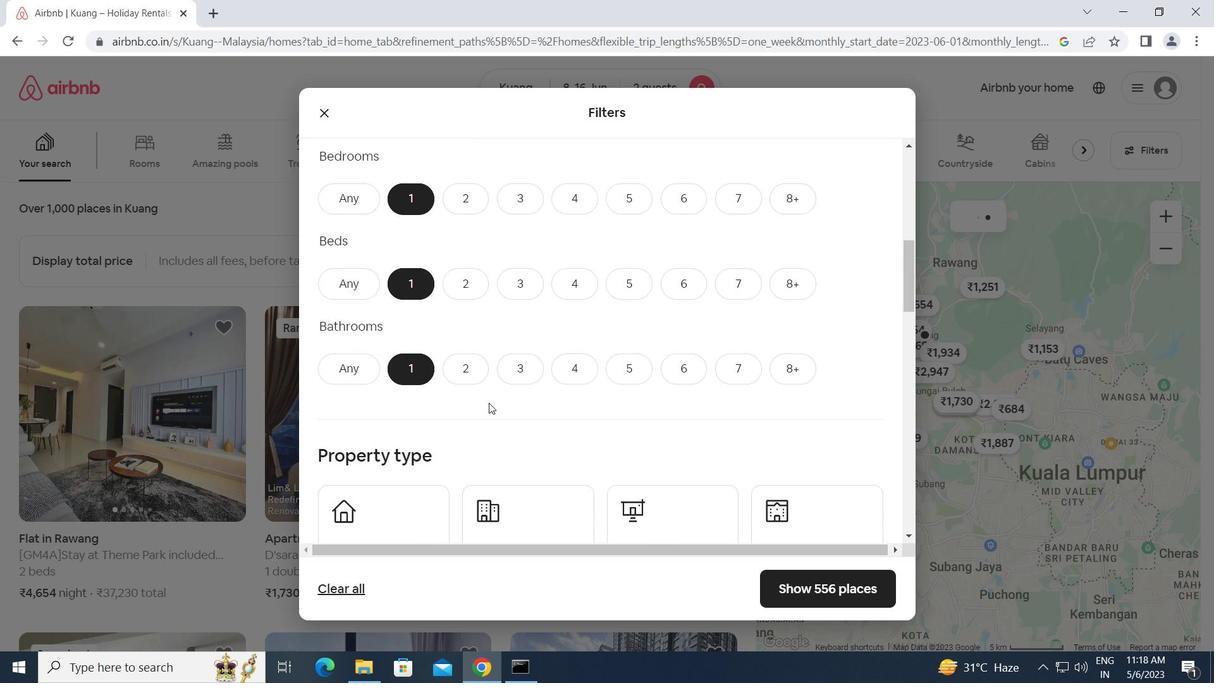 
Action: Mouse moved to (406, 376)
Screenshot: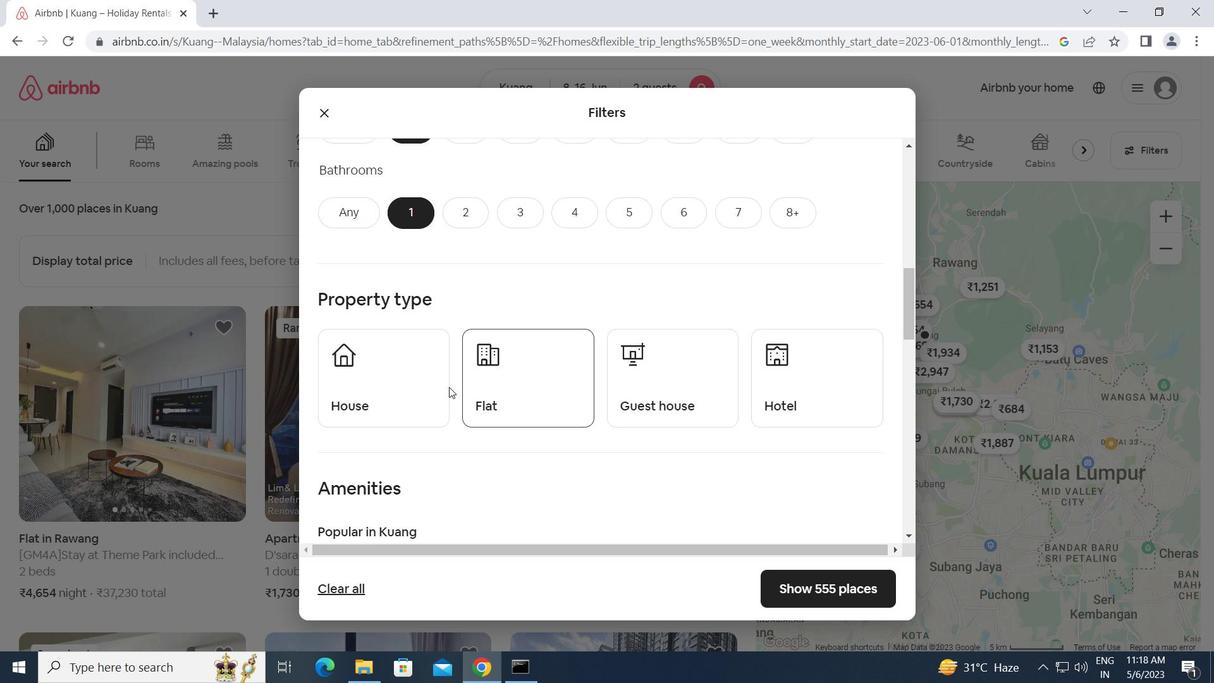 
Action: Mouse pressed left at (406, 376)
Screenshot: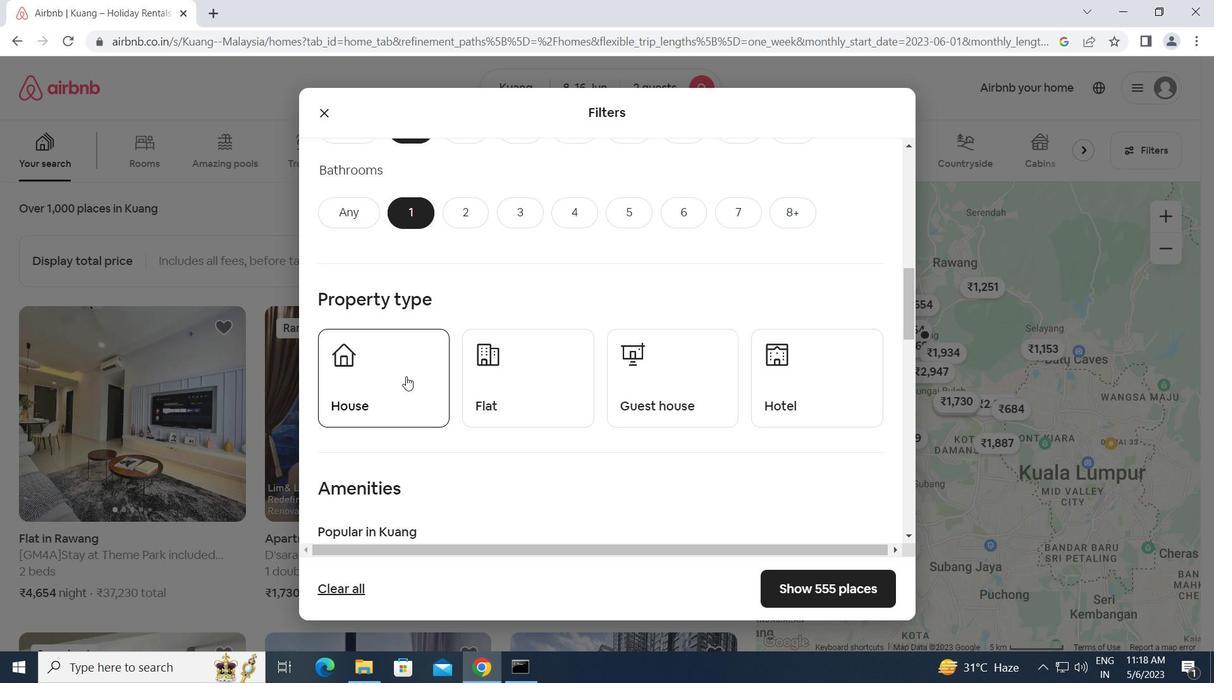 
Action: Mouse moved to (533, 387)
Screenshot: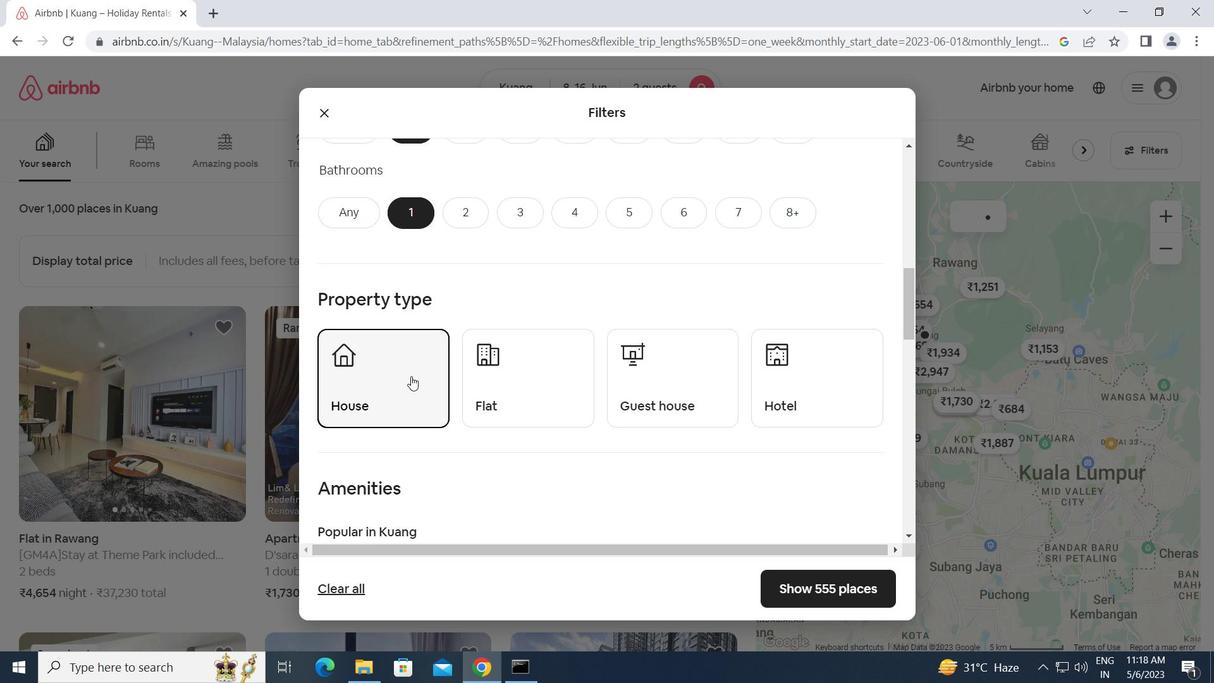 
Action: Mouse pressed left at (533, 387)
Screenshot: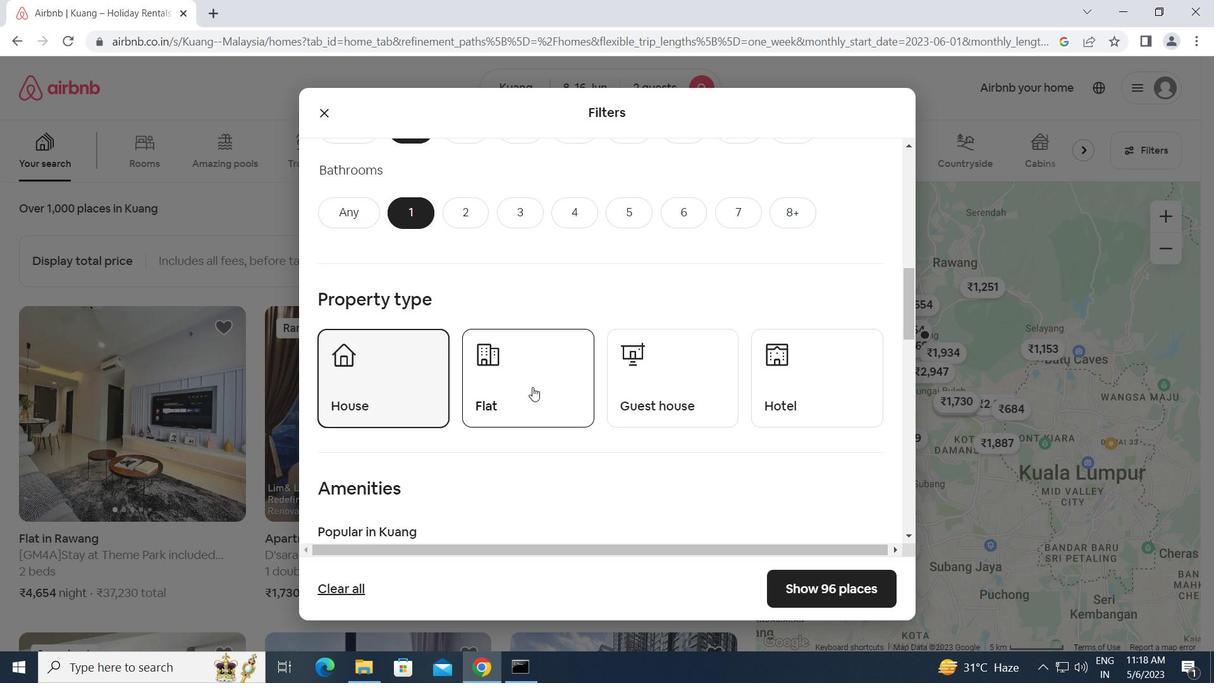 
Action: Mouse moved to (673, 403)
Screenshot: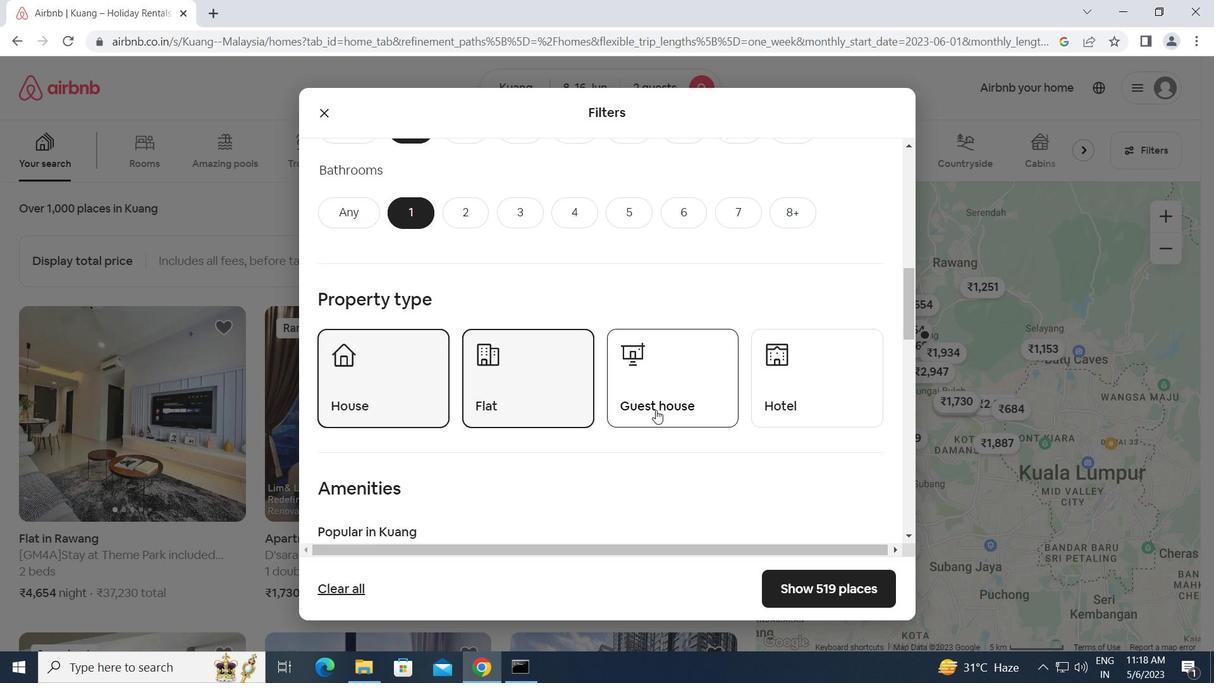 
Action: Mouse pressed left at (673, 403)
Screenshot: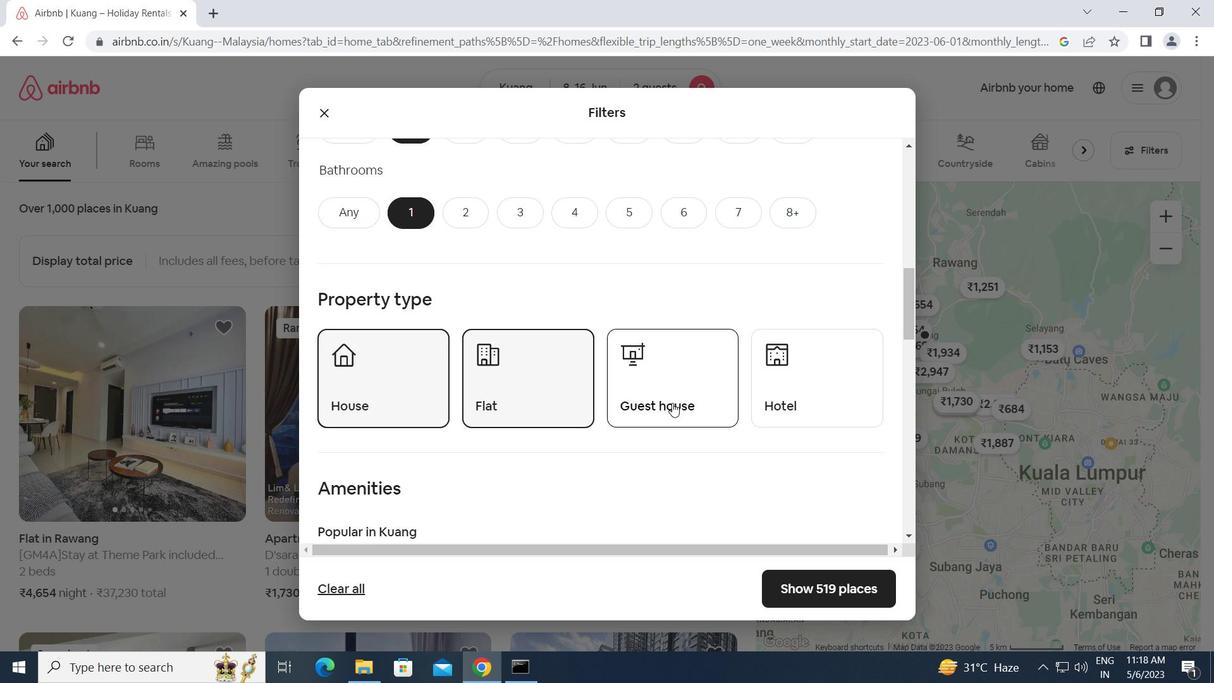 
Action: Mouse moved to (789, 395)
Screenshot: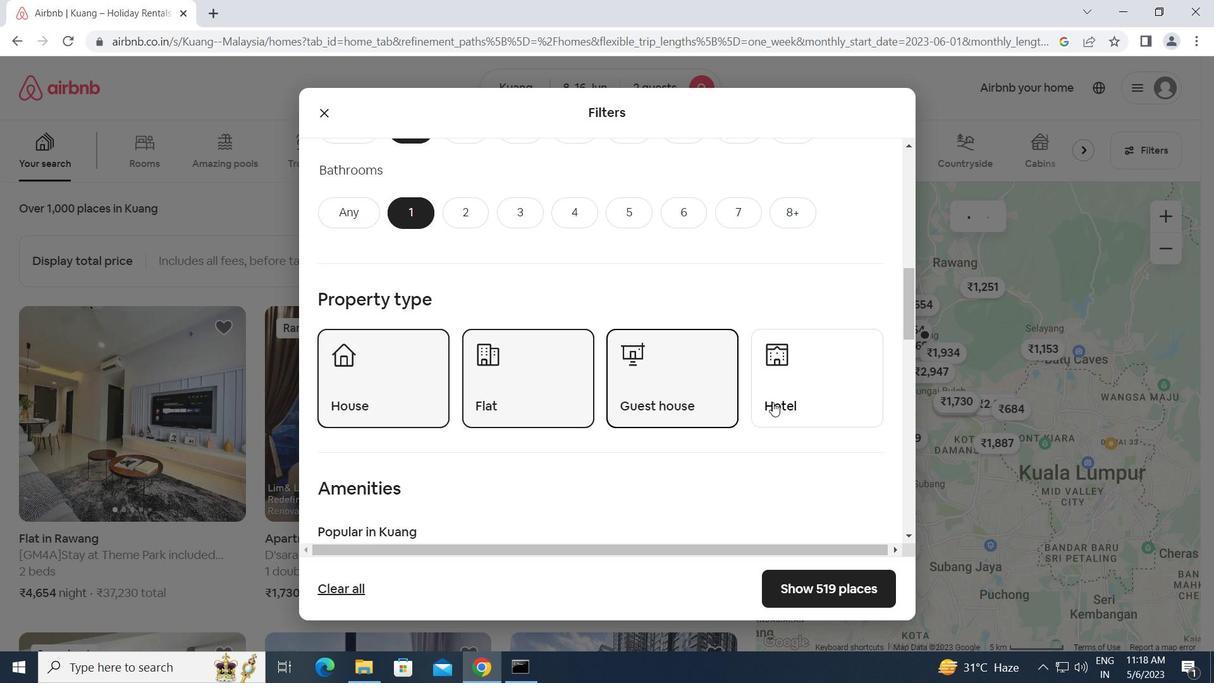 
Action: Mouse pressed left at (789, 395)
Screenshot: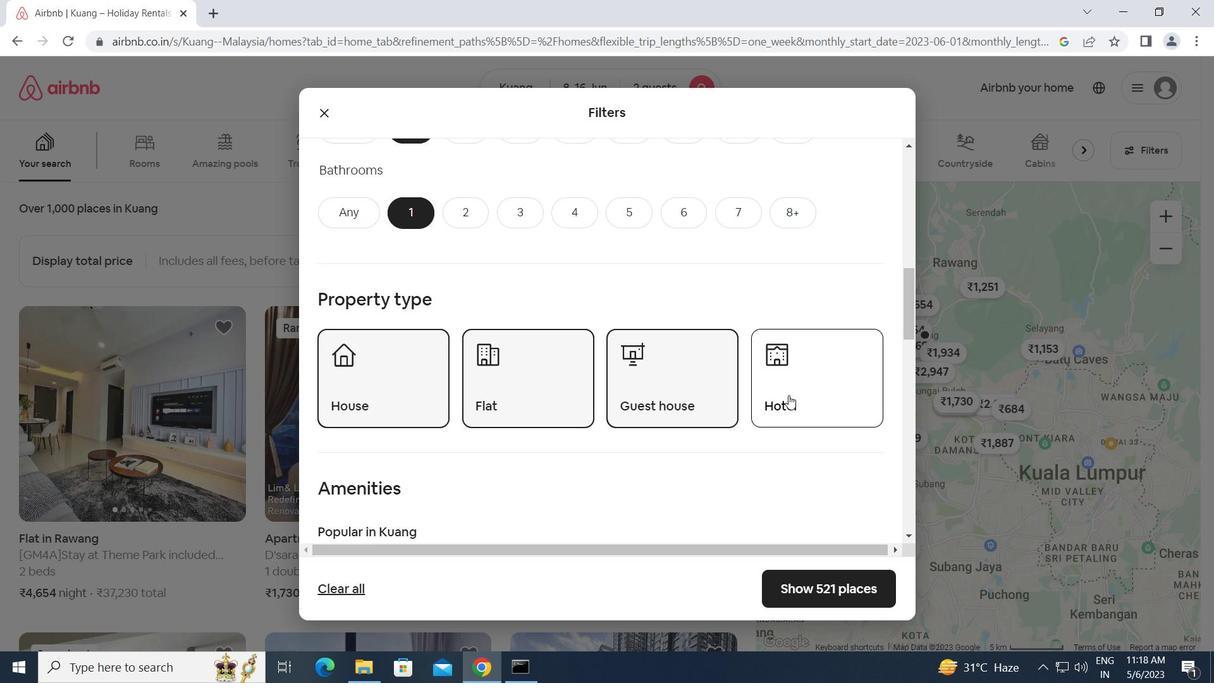 
Action: Mouse moved to (593, 448)
Screenshot: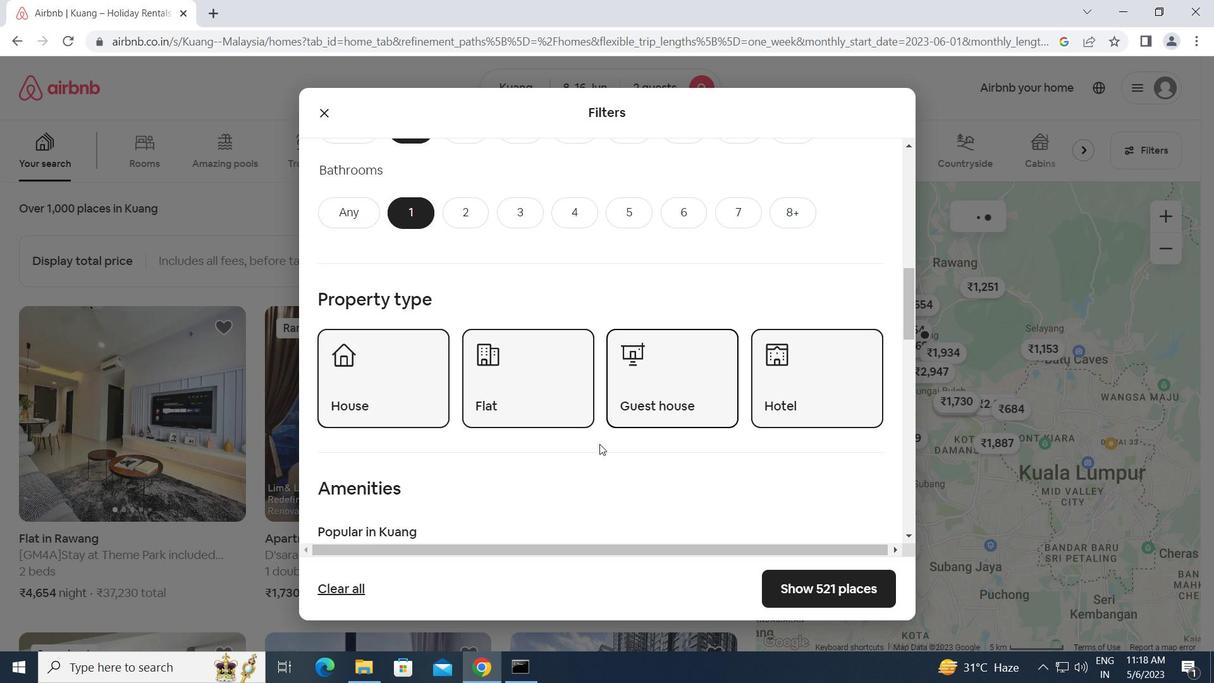 
Action: Mouse scrolled (593, 448) with delta (0, 0)
Screenshot: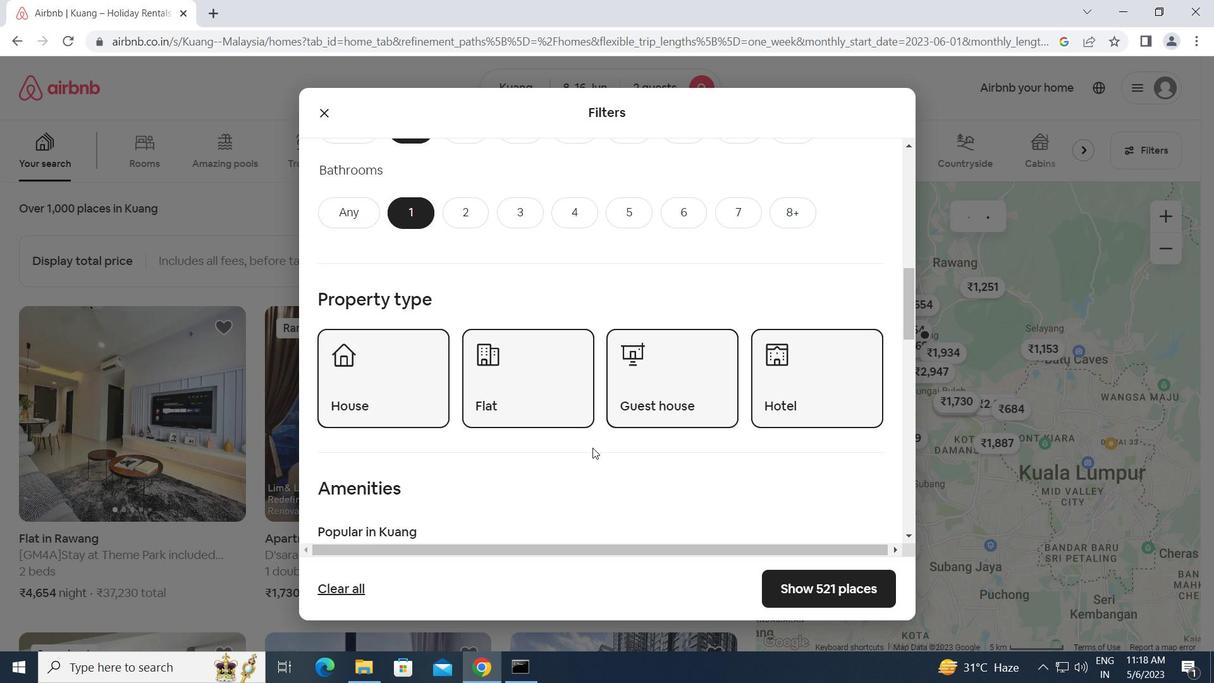 
Action: Mouse scrolled (593, 448) with delta (0, 0)
Screenshot: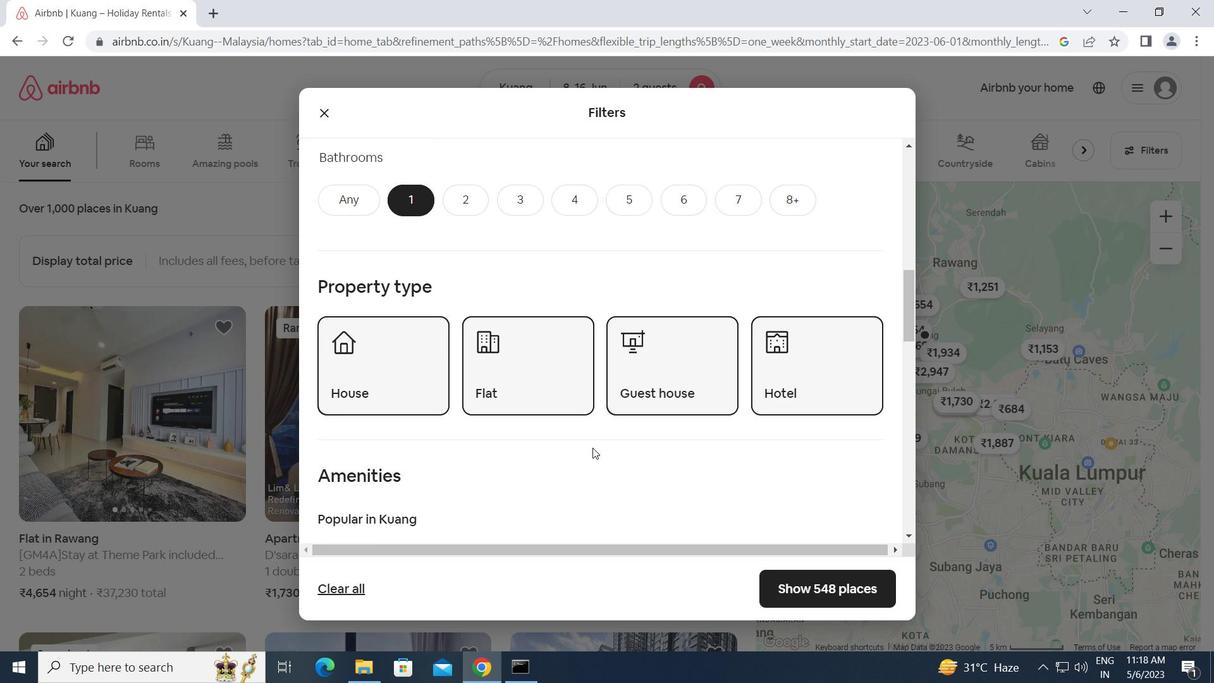 
Action: Mouse moved to (604, 403)
Screenshot: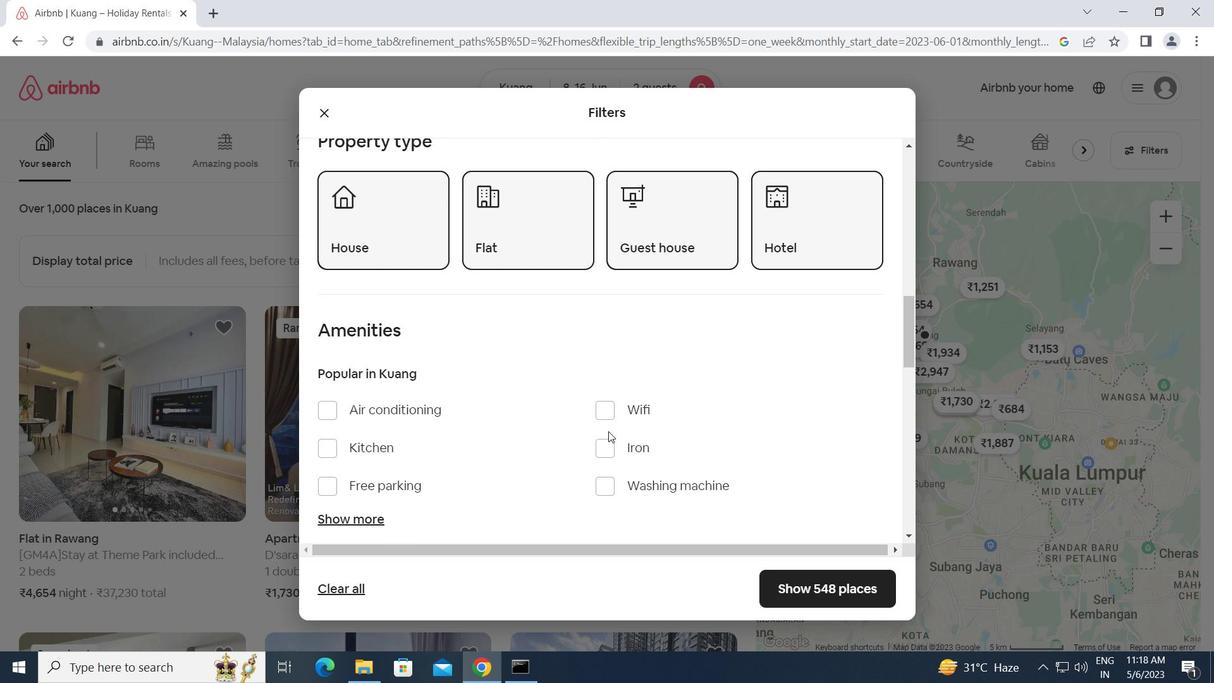 
Action: Mouse pressed left at (604, 403)
Screenshot: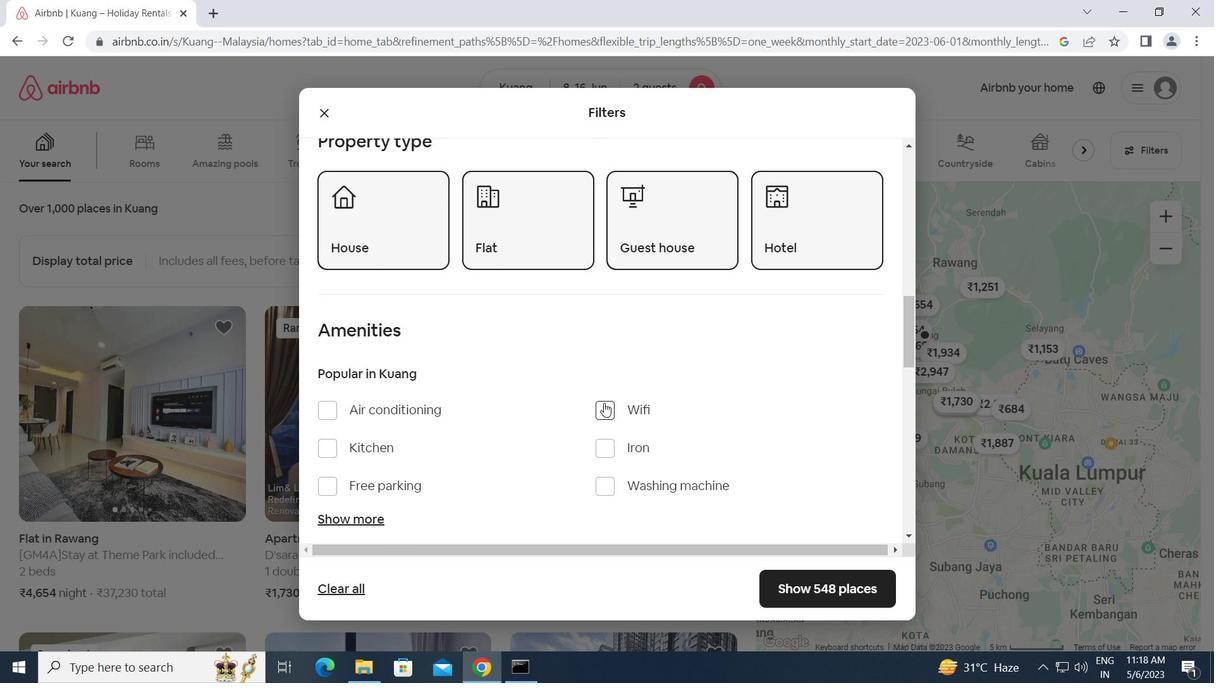 
Action: Mouse moved to (454, 487)
Screenshot: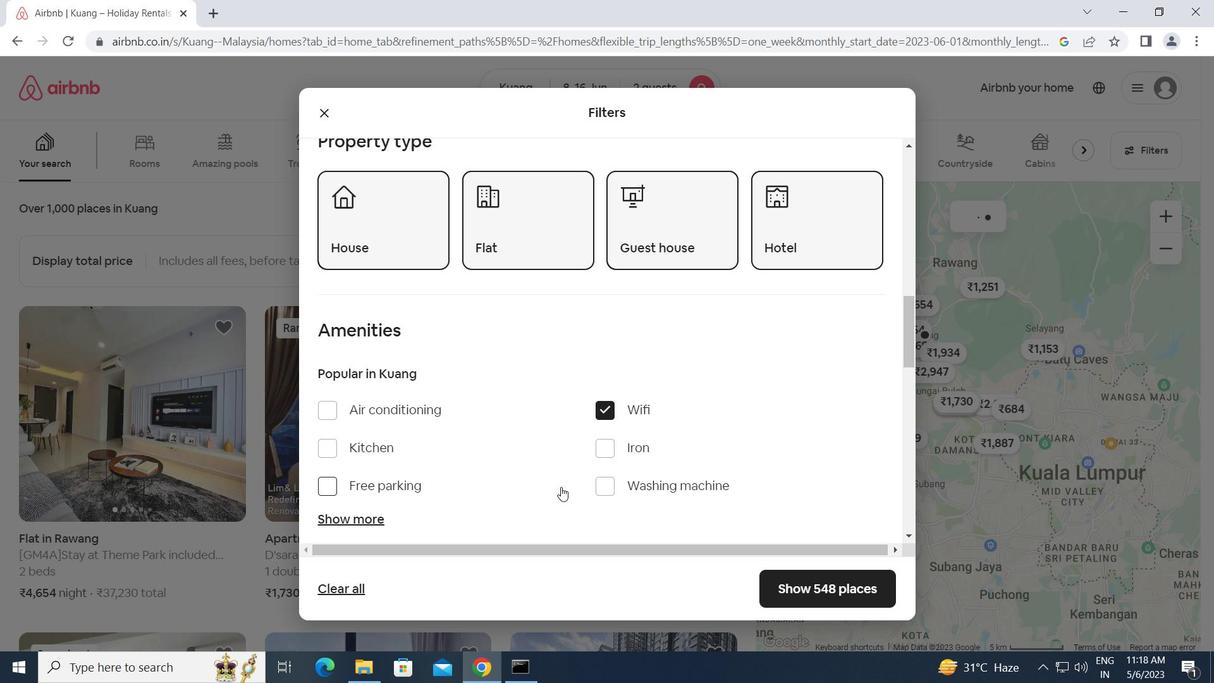 
Action: Mouse scrolled (454, 486) with delta (0, 0)
Screenshot: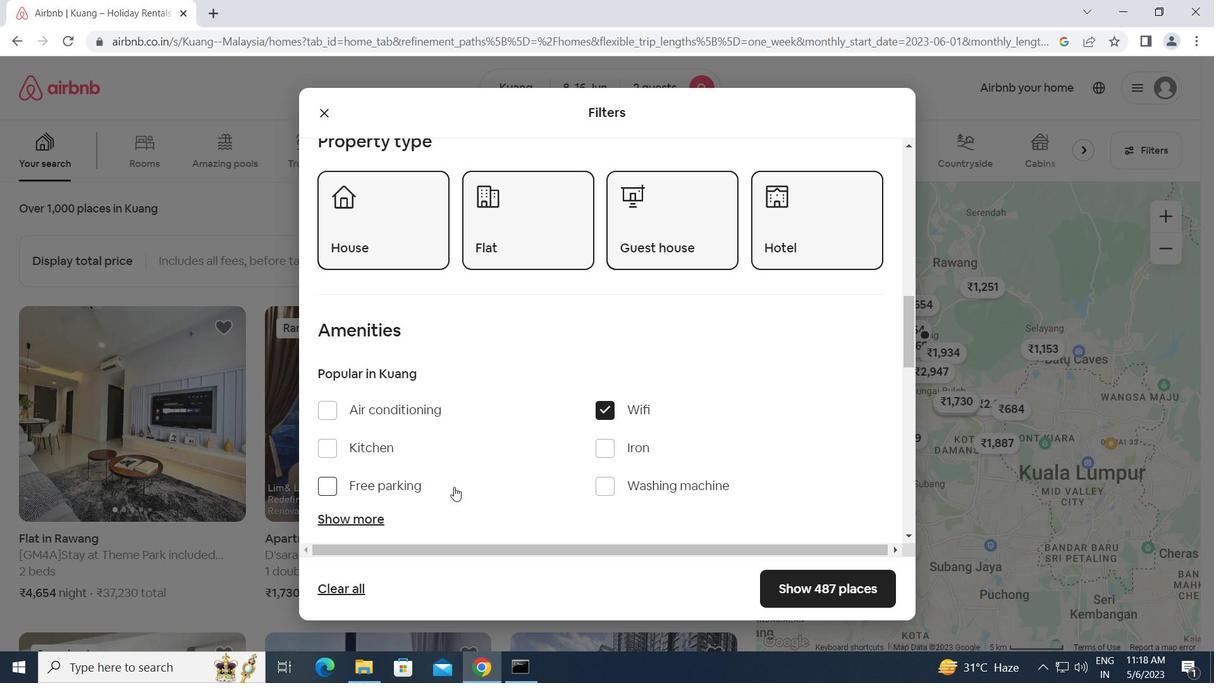 
Action: Mouse scrolled (454, 486) with delta (0, 0)
Screenshot: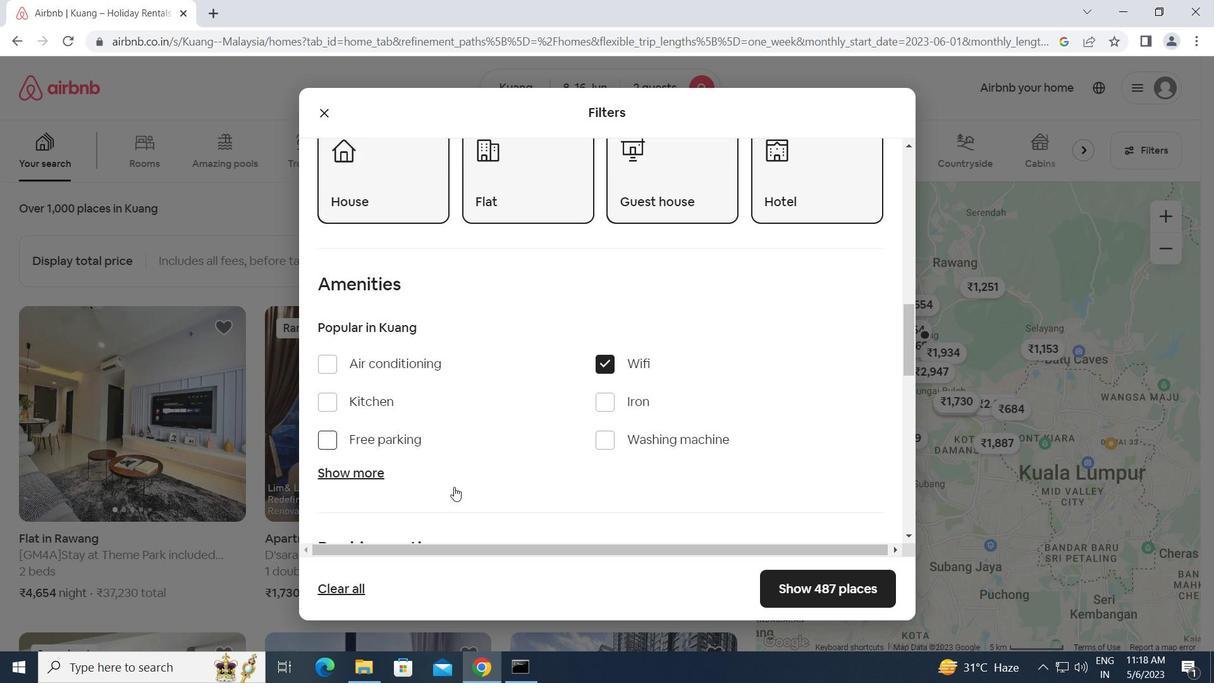 
Action: Mouse scrolled (454, 486) with delta (0, 0)
Screenshot: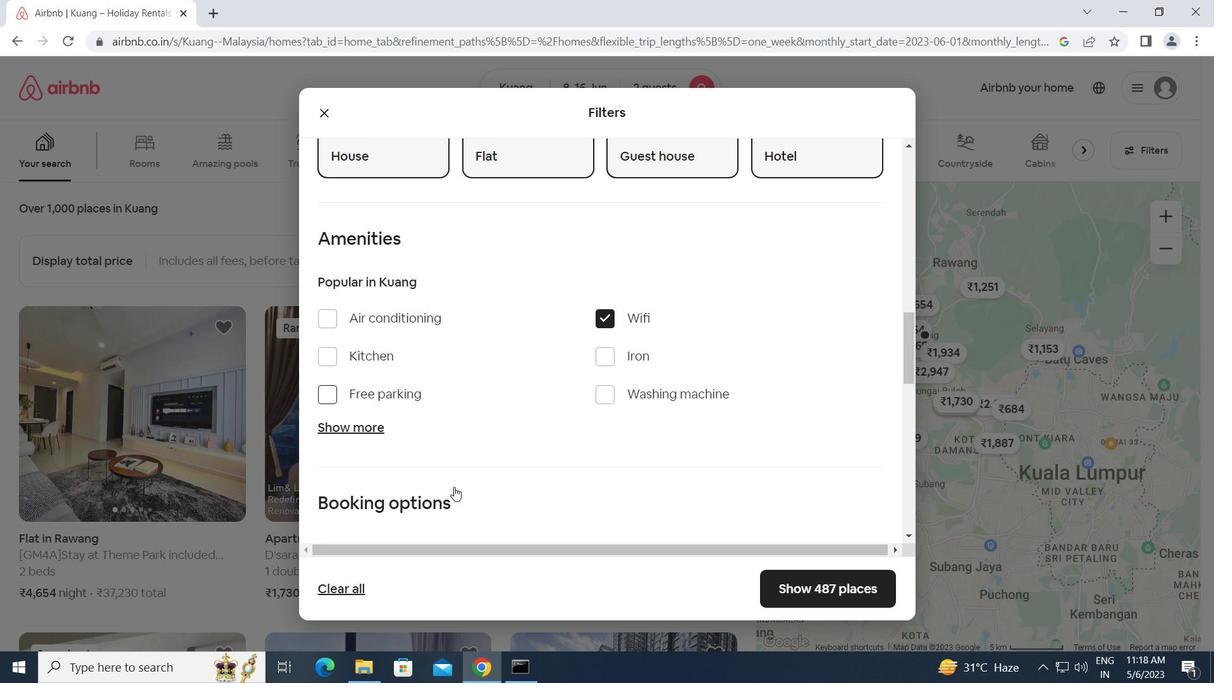 
Action: Mouse moved to (849, 467)
Screenshot: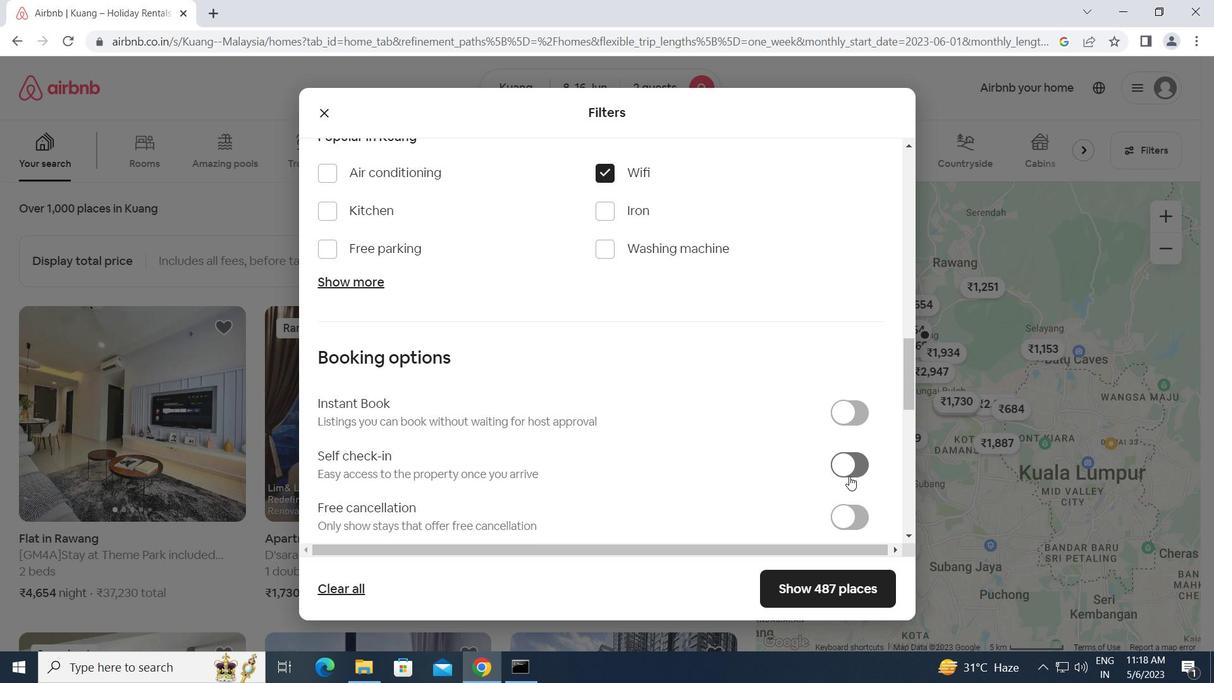 
Action: Mouse pressed left at (849, 467)
Screenshot: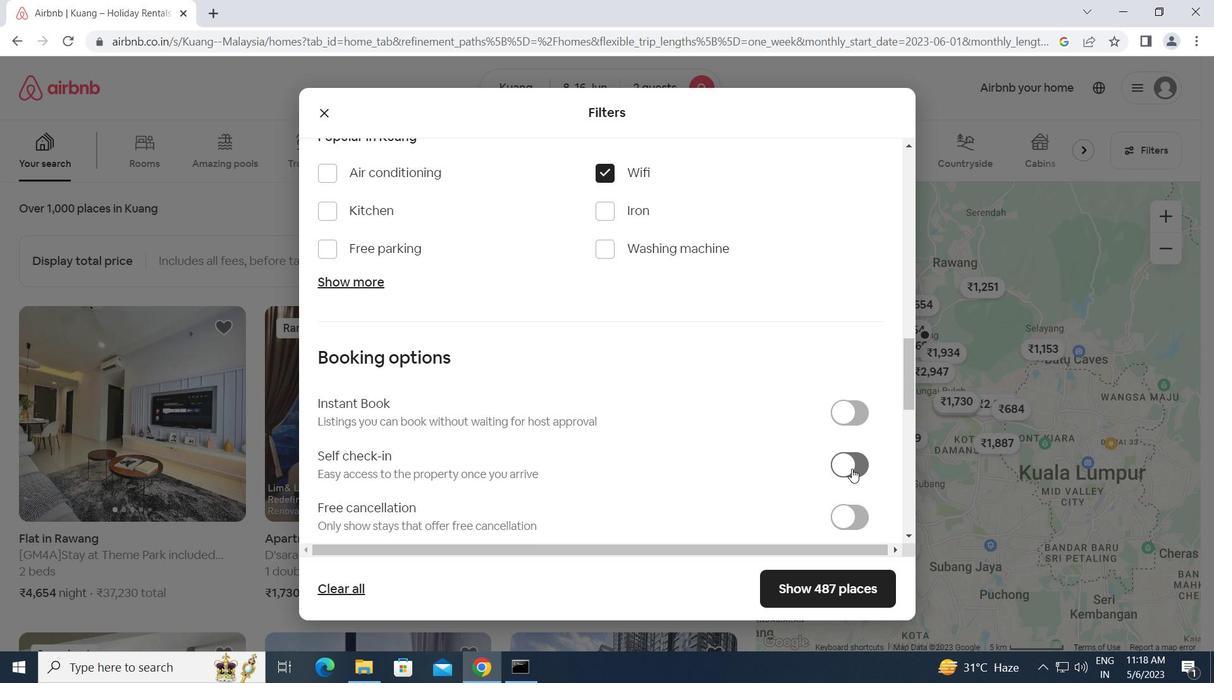 
Action: Mouse moved to (745, 501)
Screenshot: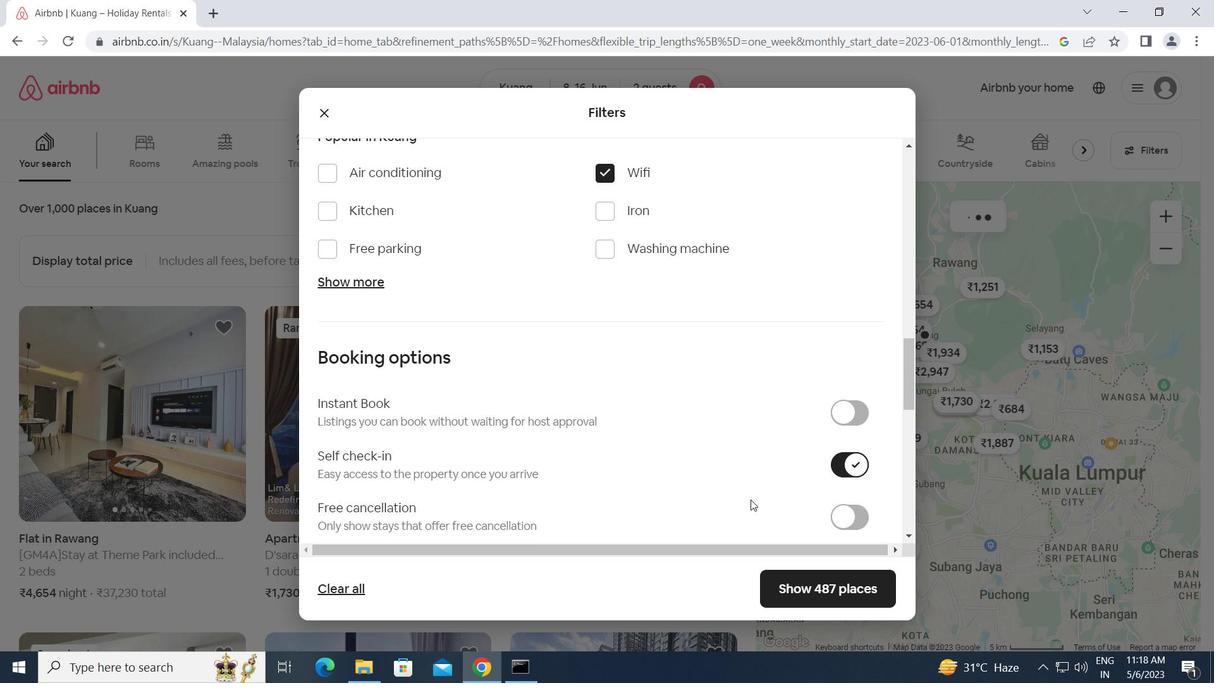 
Action: Mouse scrolled (745, 500) with delta (0, 0)
Screenshot: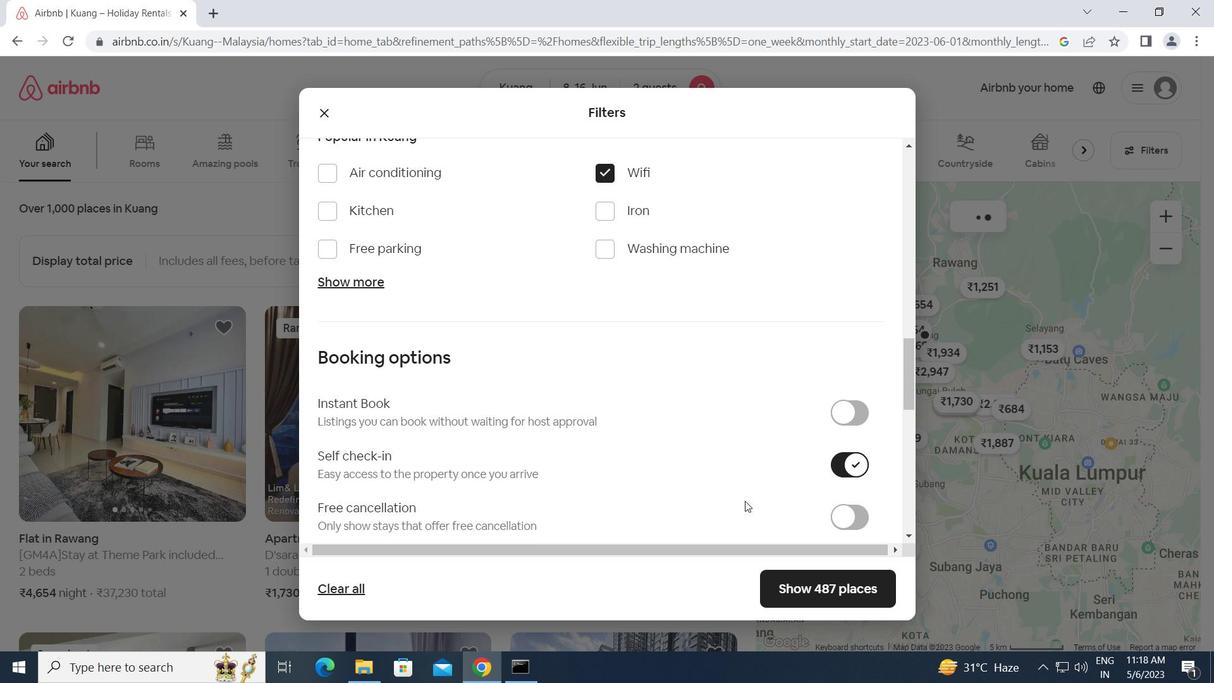 
Action: Mouse scrolled (745, 500) with delta (0, 0)
Screenshot: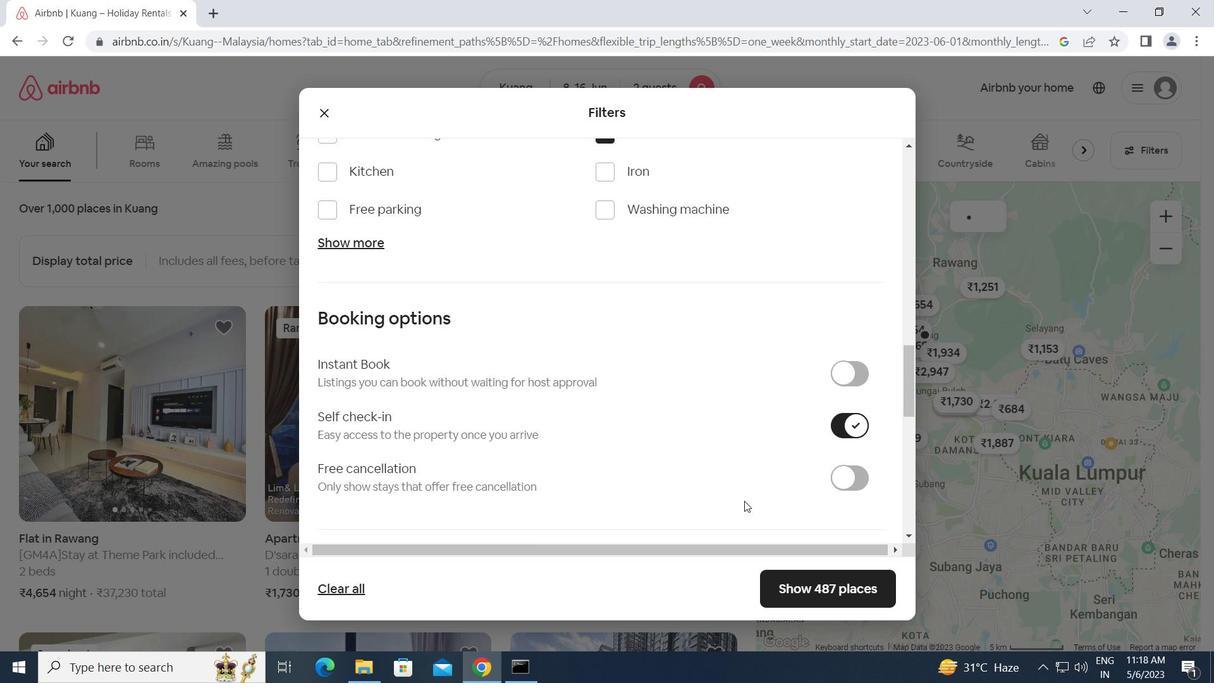 
Action: Mouse scrolled (745, 500) with delta (0, 0)
Screenshot: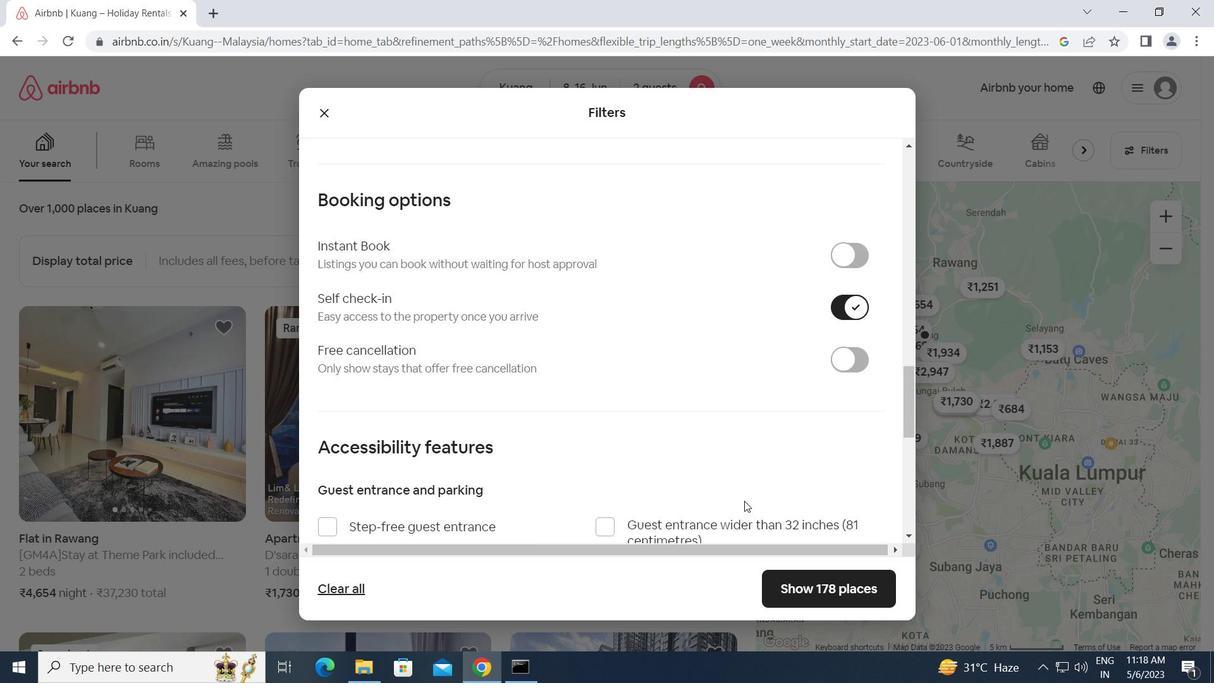 
Action: Mouse moved to (744, 501)
Screenshot: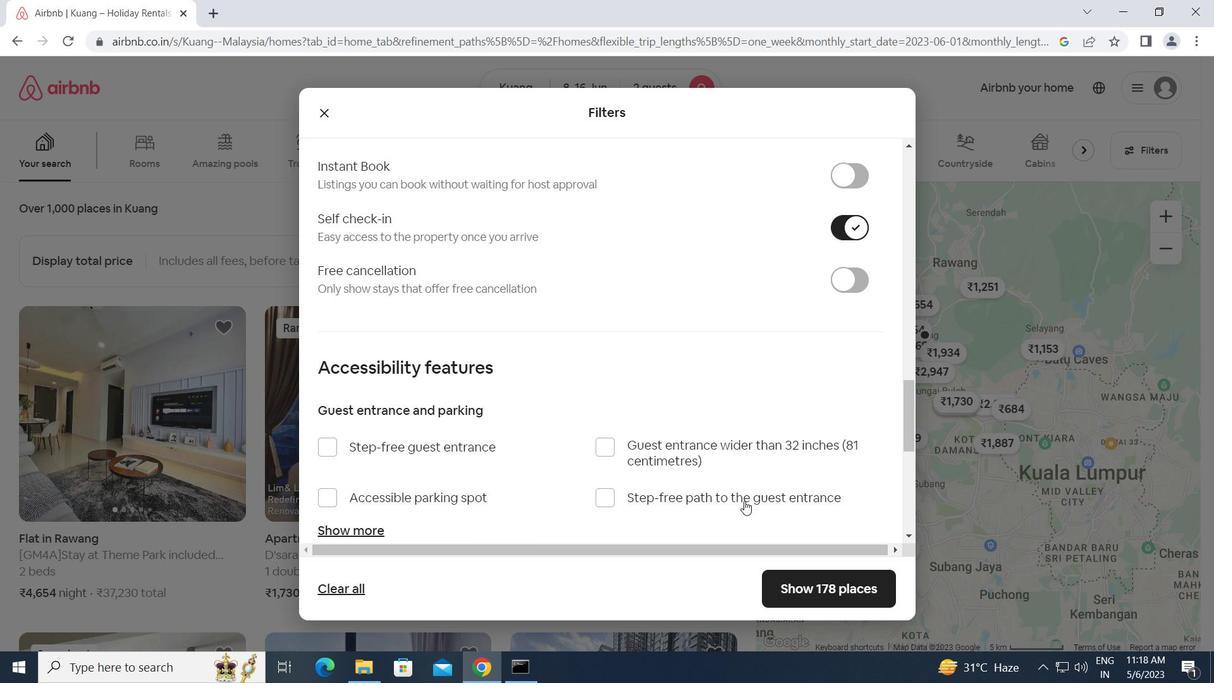 
Action: Mouse scrolled (744, 501) with delta (0, 0)
Screenshot: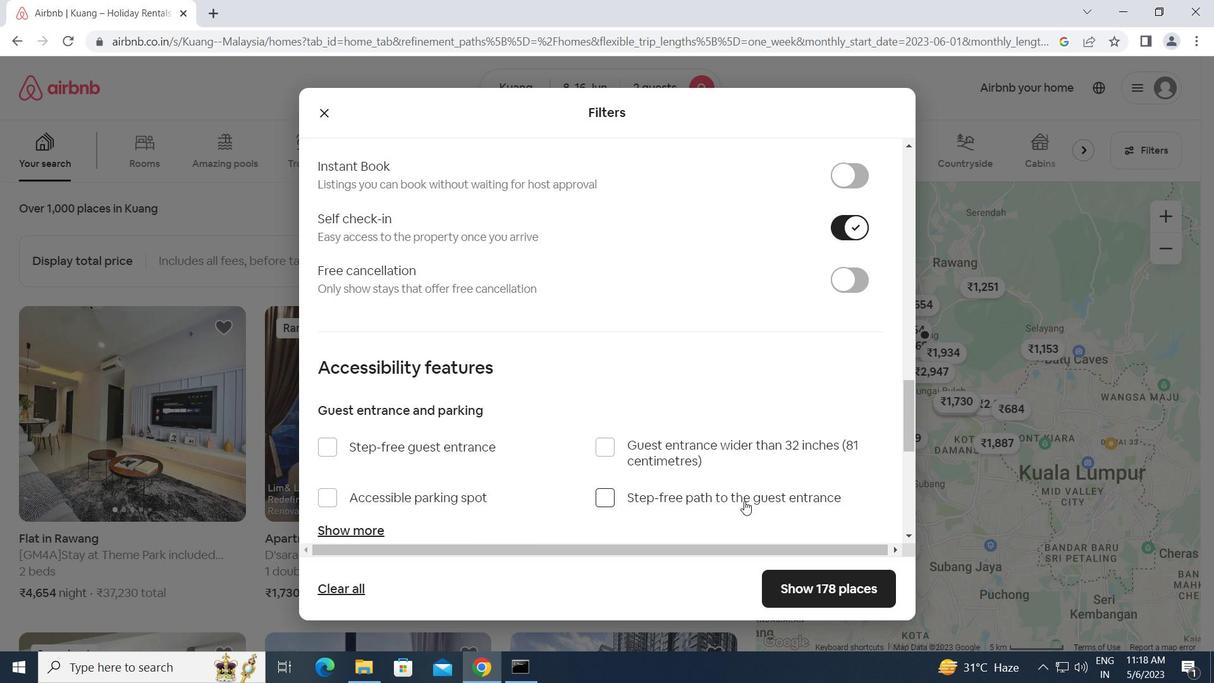 
Action: Mouse scrolled (744, 501) with delta (0, 0)
Screenshot: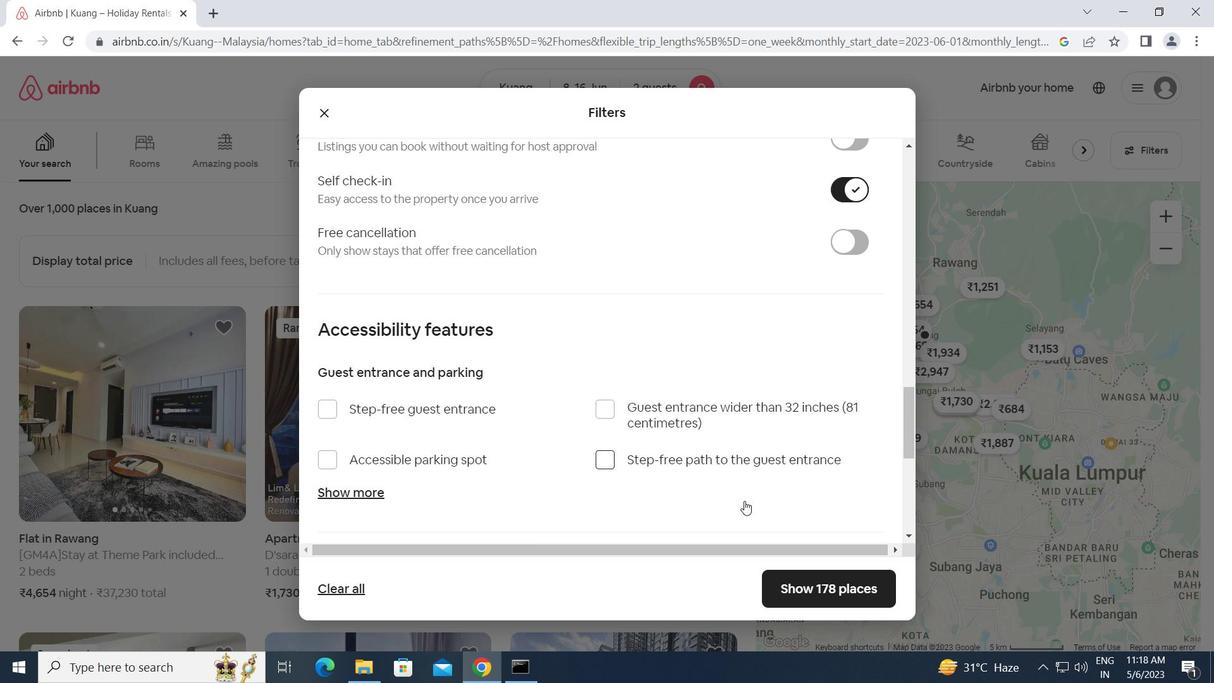 
Action: Mouse scrolled (744, 501) with delta (0, 0)
Screenshot: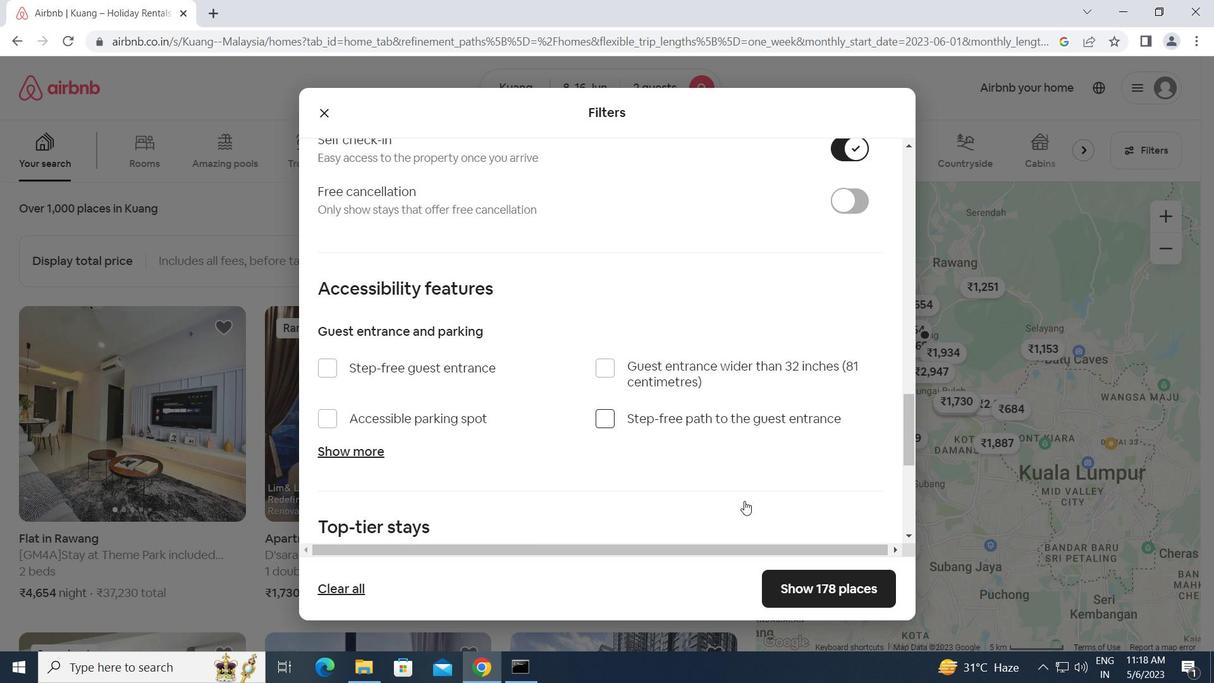 
Action: Mouse scrolled (744, 501) with delta (0, 0)
Screenshot: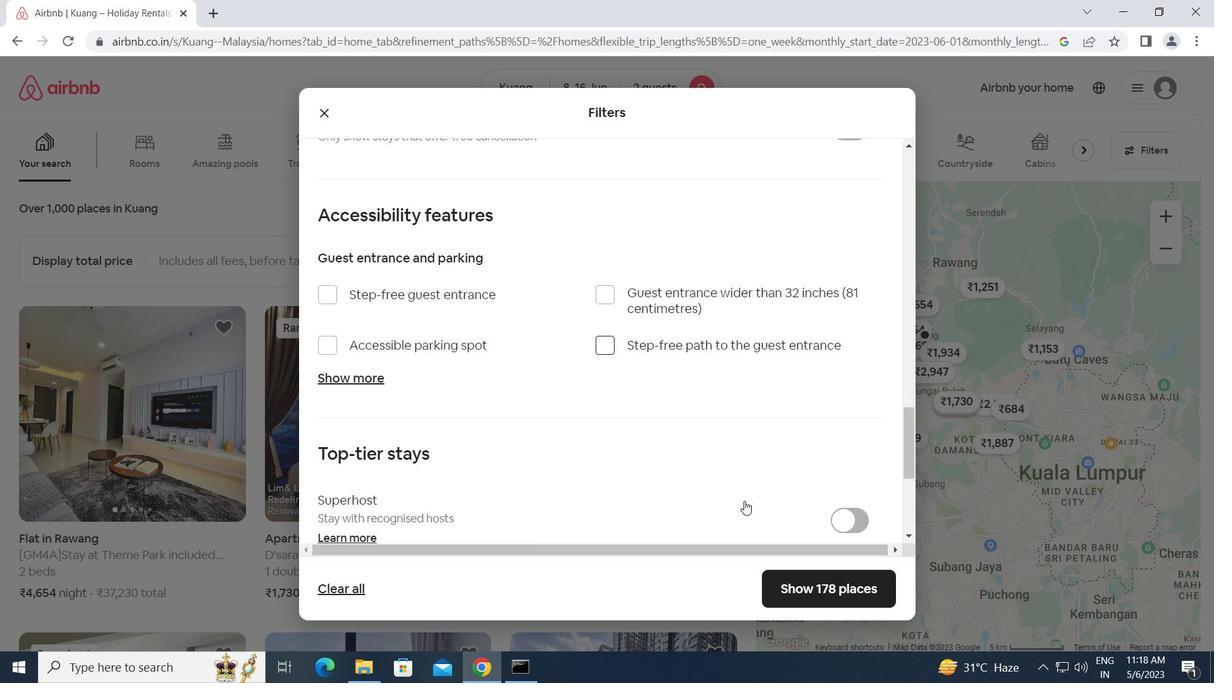 
Action: Mouse scrolled (744, 501) with delta (0, 0)
Screenshot: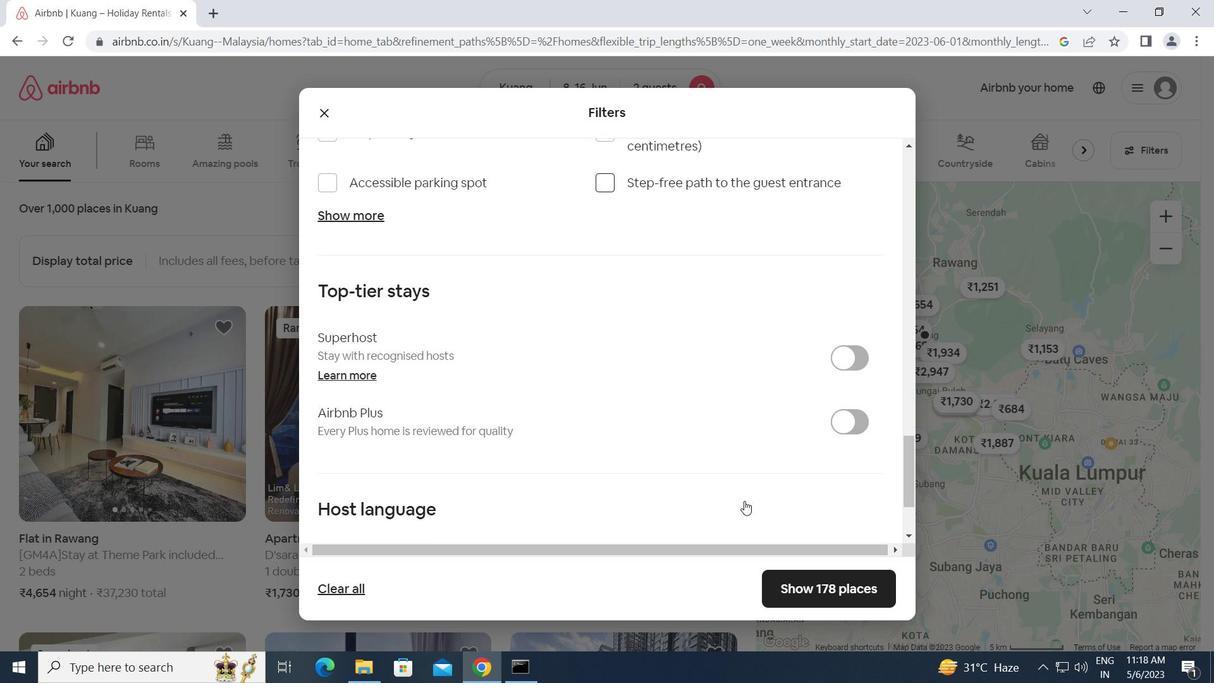 
Action: Mouse scrolled (744, 501) with delta (0, 0)
Screenshot: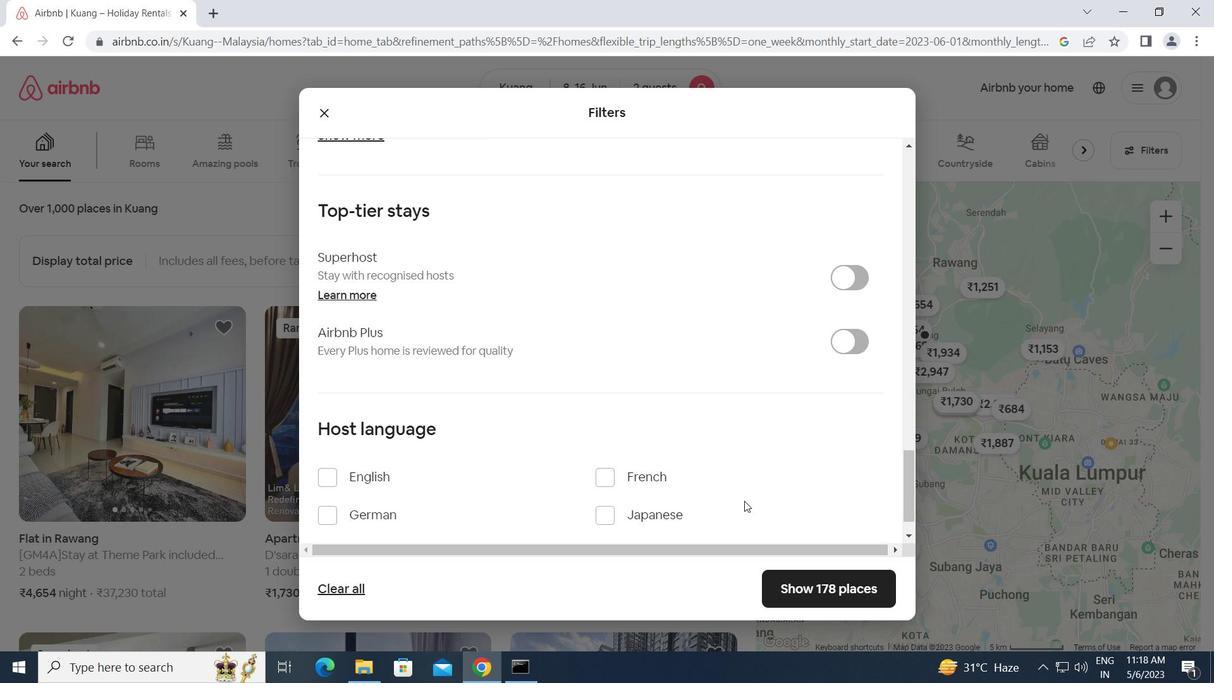 
Action: Mouse scrolled (744, 501) with delta (0, 0)
Screenshot: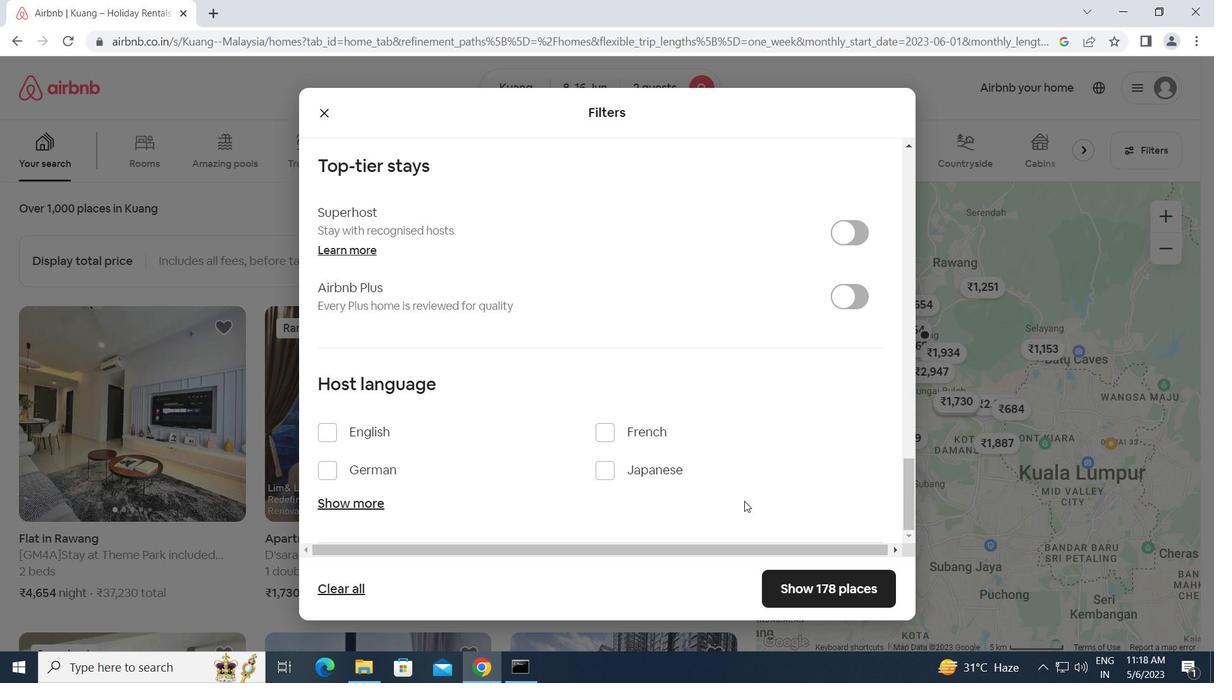 
Action: Mouse moved to (331, 436)
Screenshot: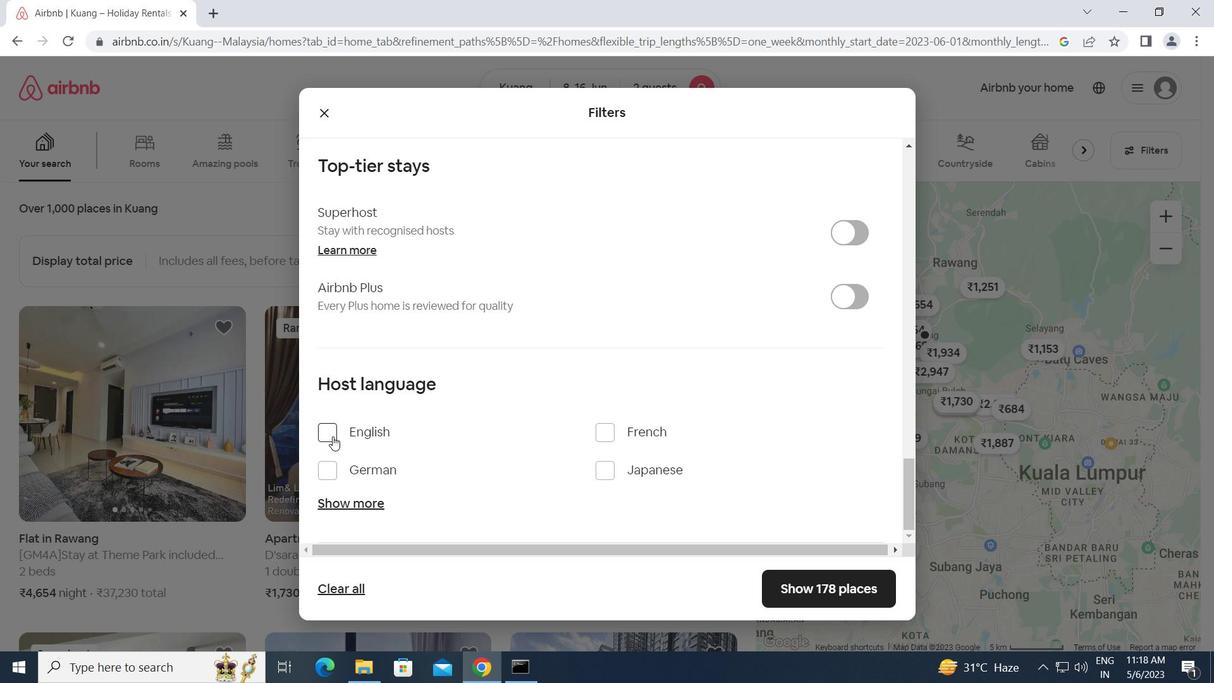 
Action: Mouse pressed left at (331, 436)
Screenshot: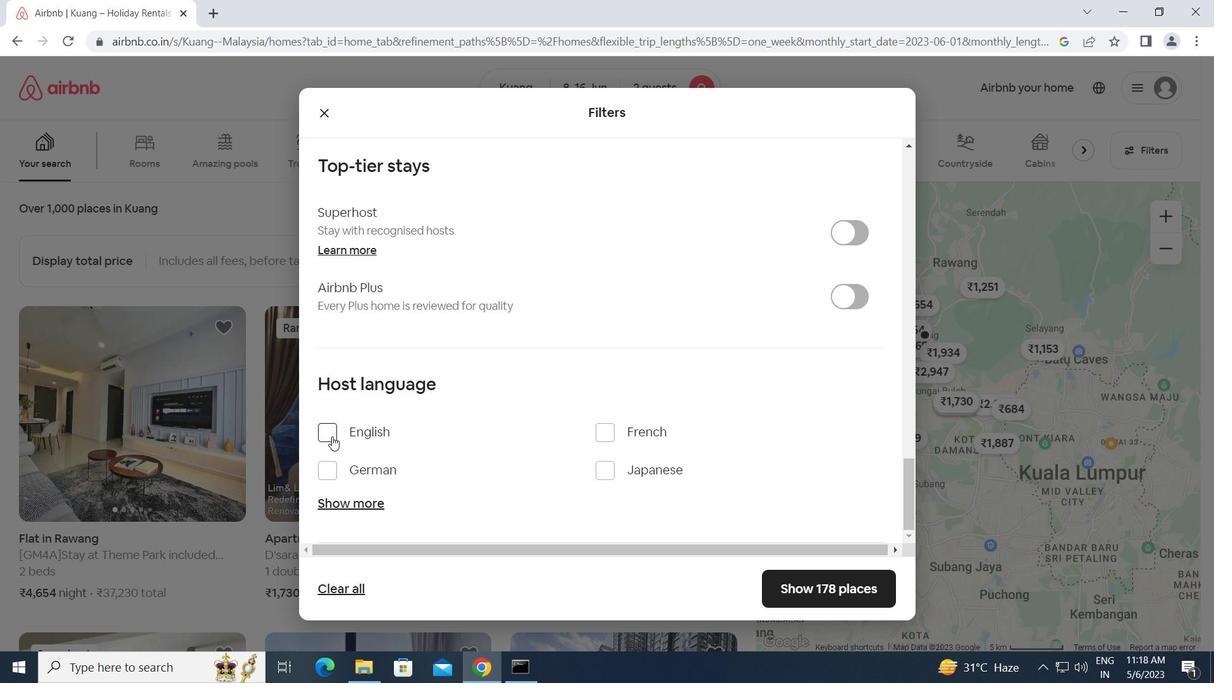 
Action: Mouse moved to (813, 587)
Screenshot: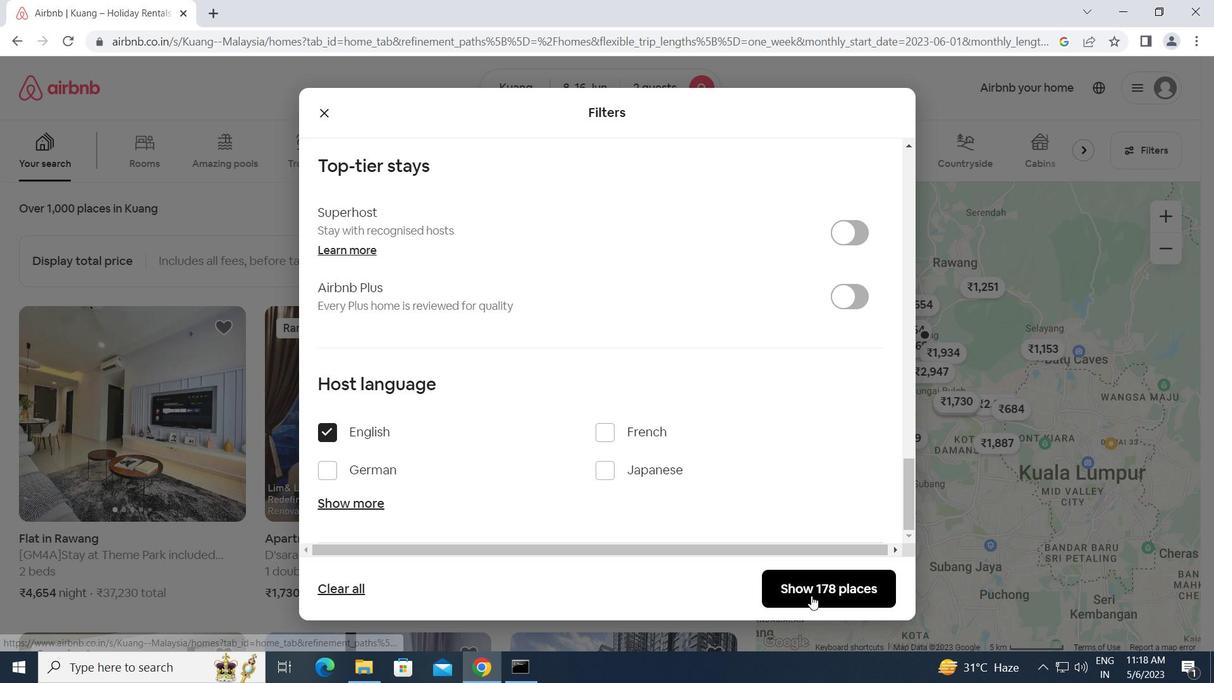 
Action: Mouse pressed left at (813, 587)
Screenshot: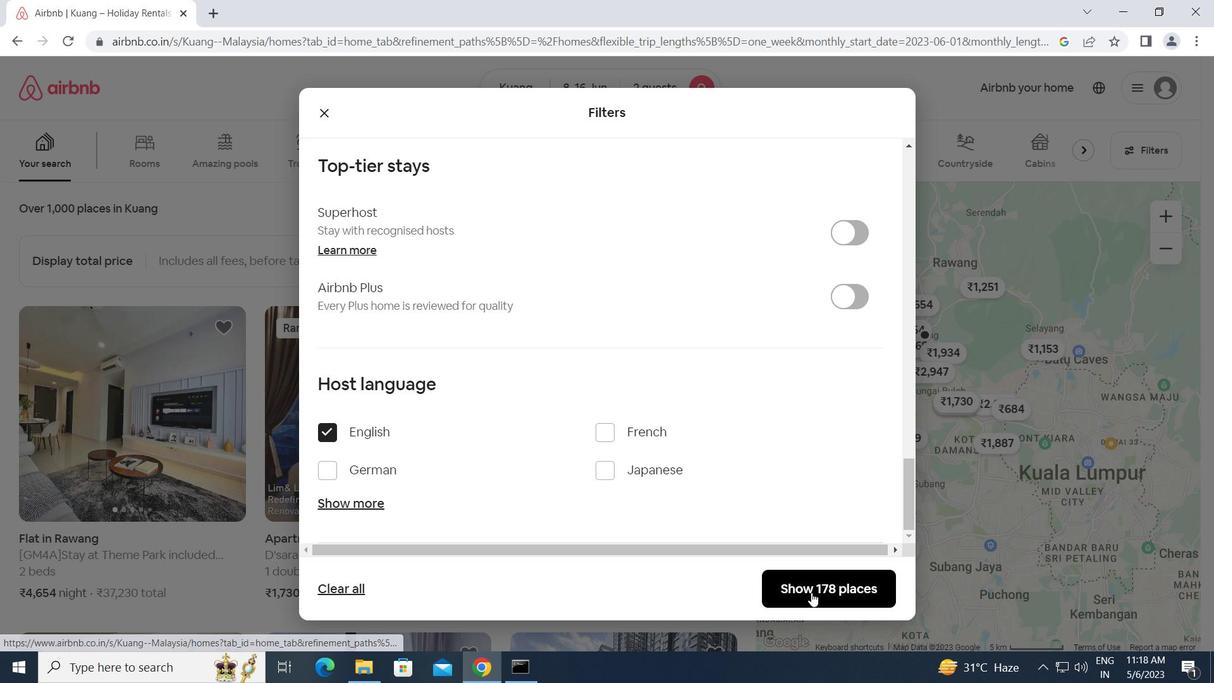 
Action: Mouse moved to (804, 584)
Screenshot: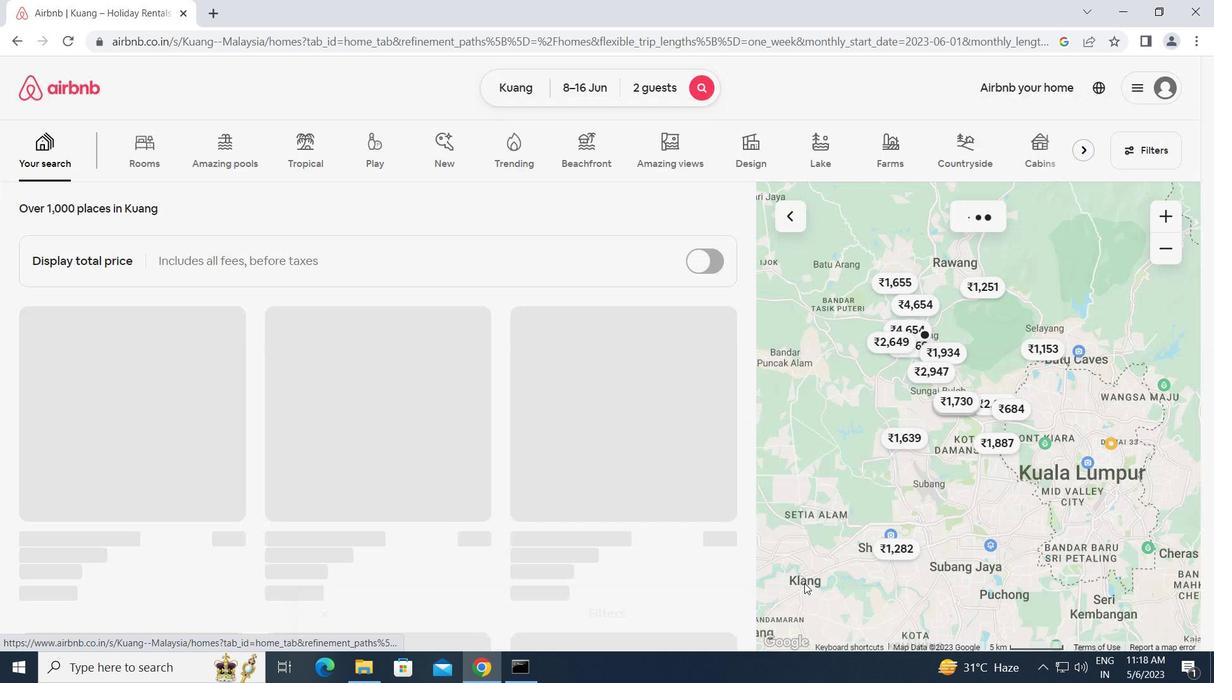 
